 Task: Schedule a 90-minute outdoor photography session to capture beautiful outdoor portraits.
Action: Mouse pressed left at (472, 257)
Screenshot: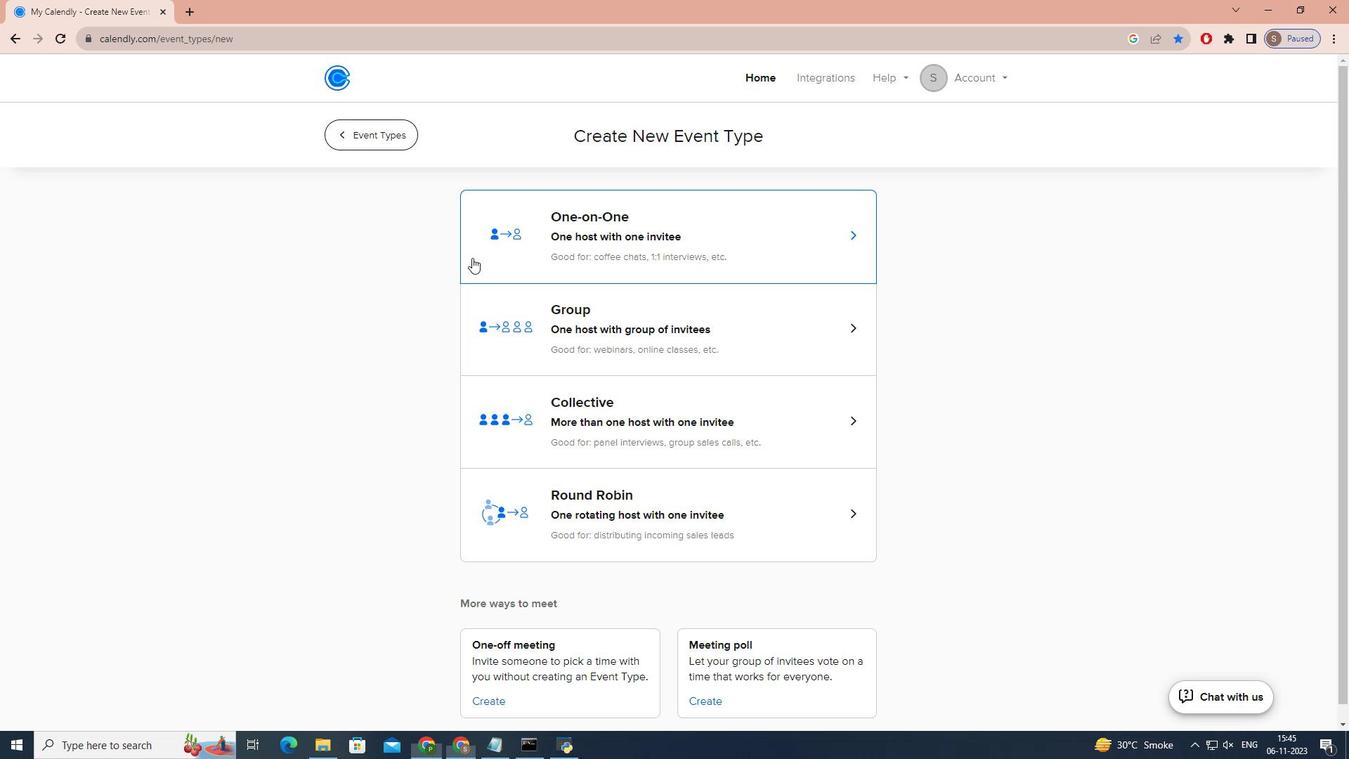 
Action: Mouse moved to (380, 339)
Screenshot: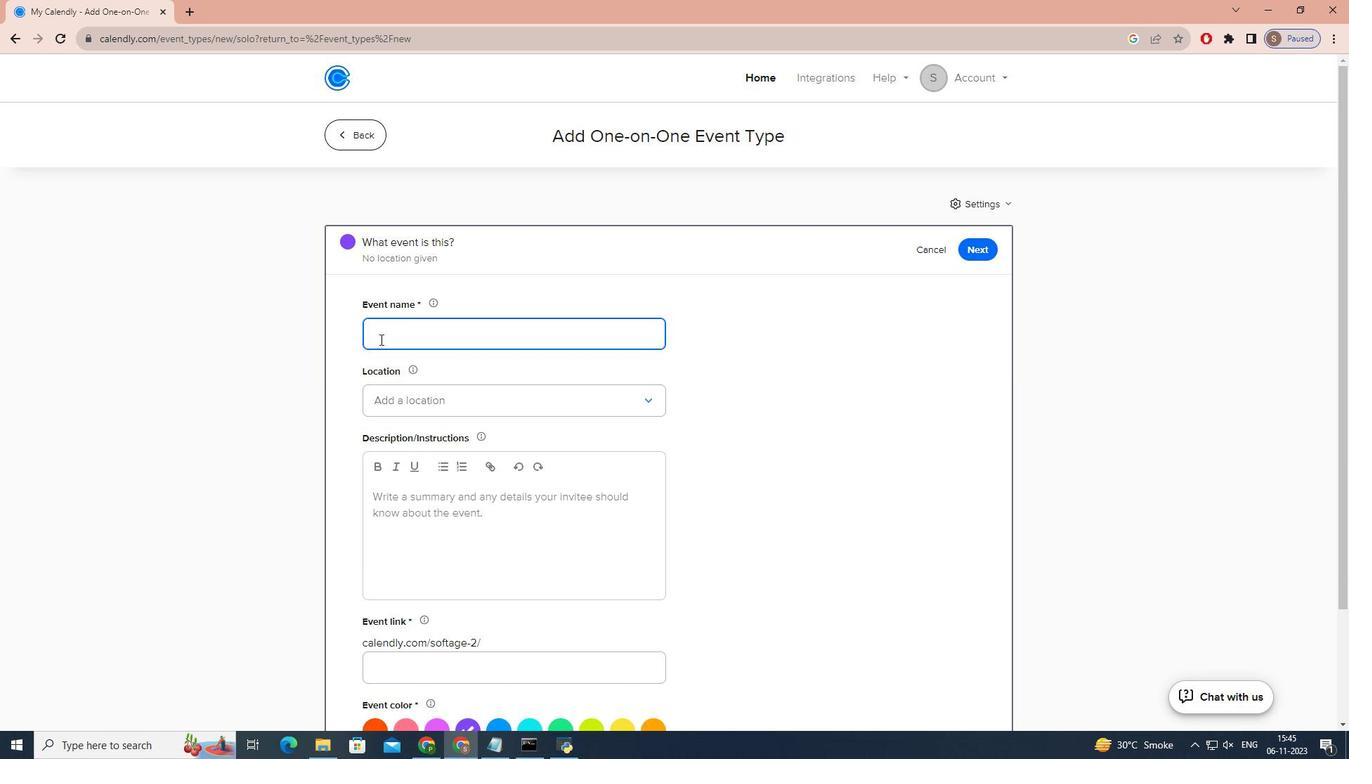 
Action: Key pressed o<Key.caps_lock>UTDOOR<Key.space><Key.caps_lock>p<Key.caps_lock>ORTRAIT<Key.space><Key.caps_lock>p<Key.caps_lock>HOTOGRAPHY<Key.space><Key.caps_lock>s<Key.caps_lock>ESSION
Screenshot: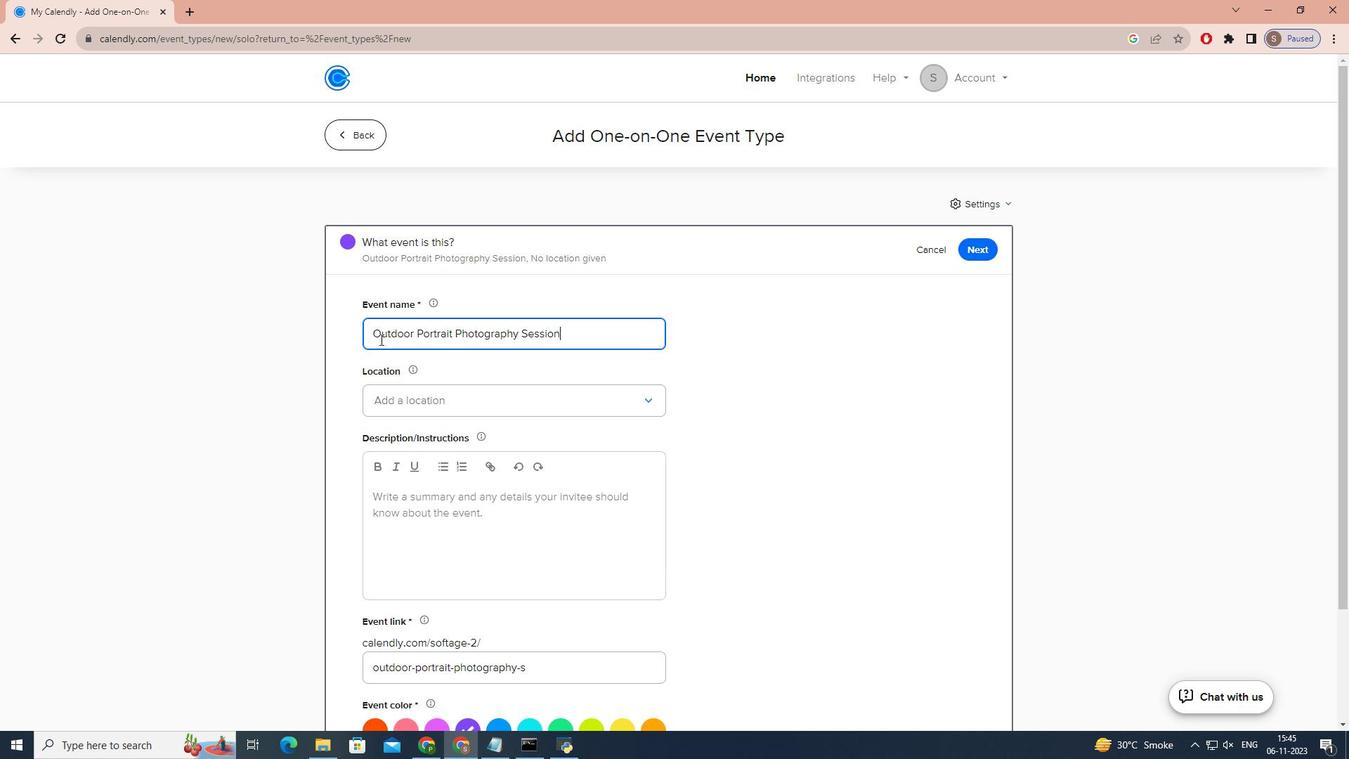 
Action: Mouse moved to (411, 394)
Screenshot: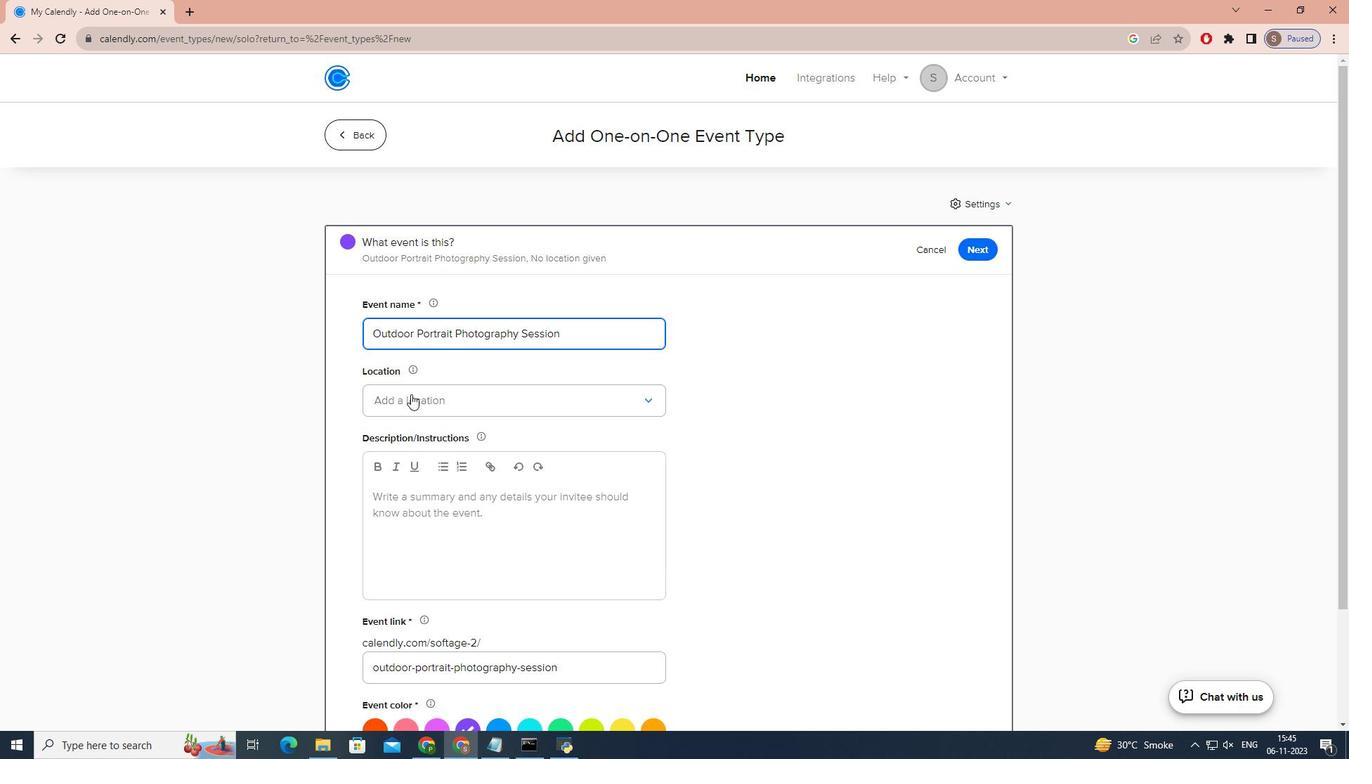 
Action: Mouse pressed left at (411, 394)
Screenshot: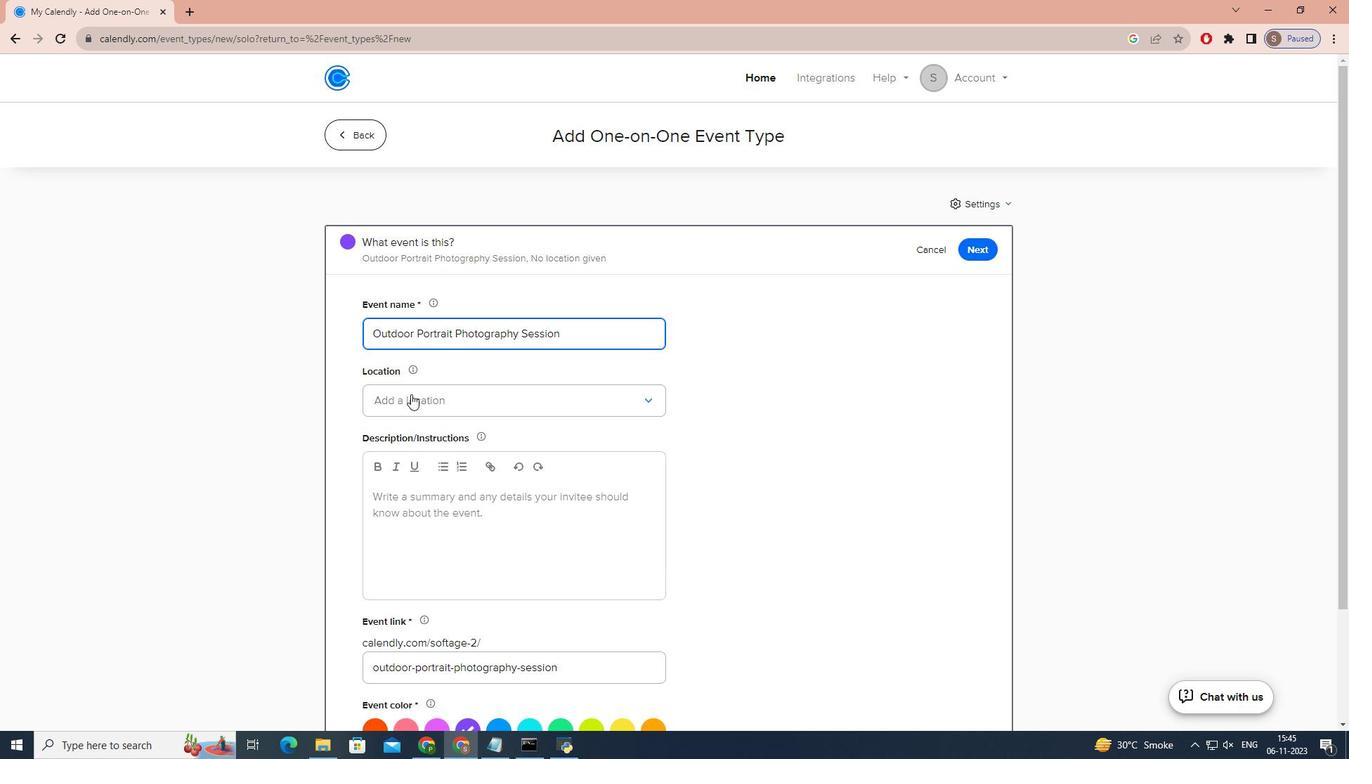 
Action: Mouse moved to (421, 439)
Screenshot: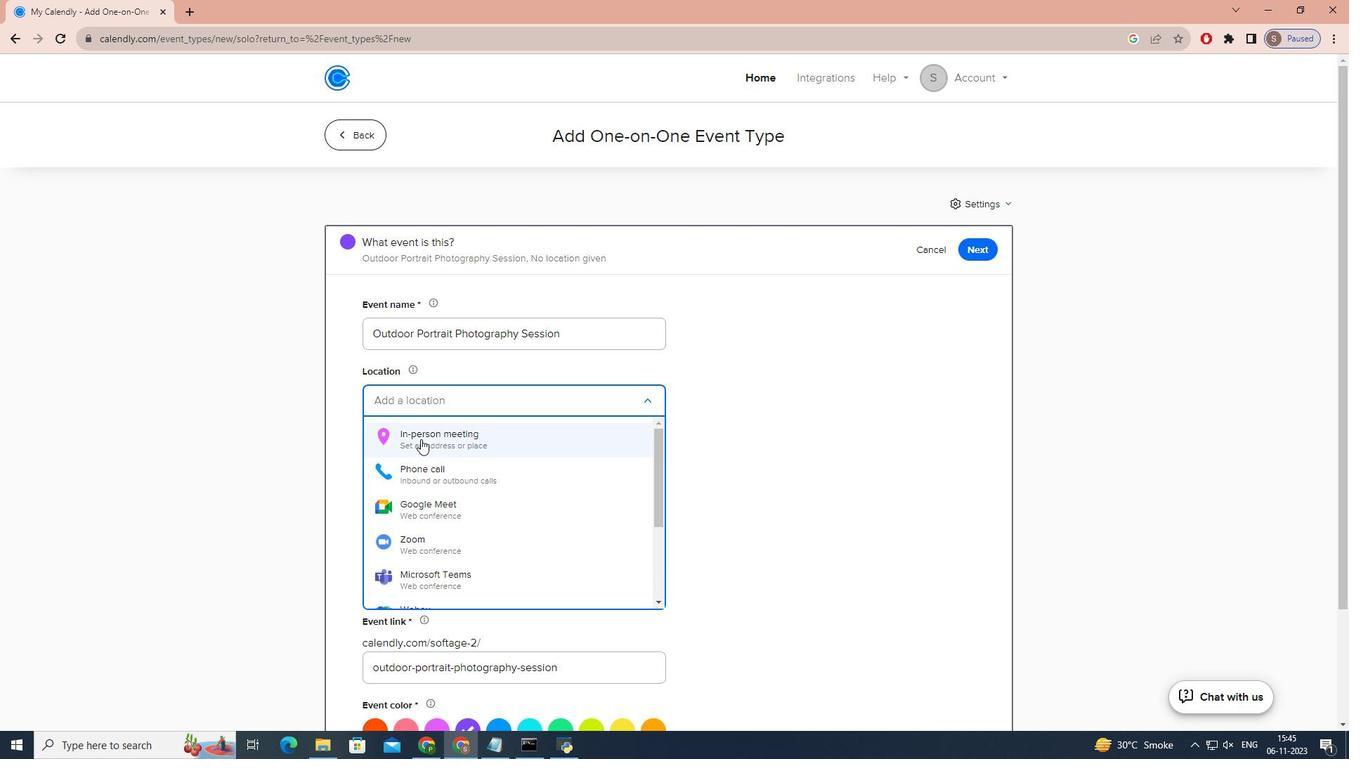 
Action: Mouse pressed left at (421, 439)
Screenshot: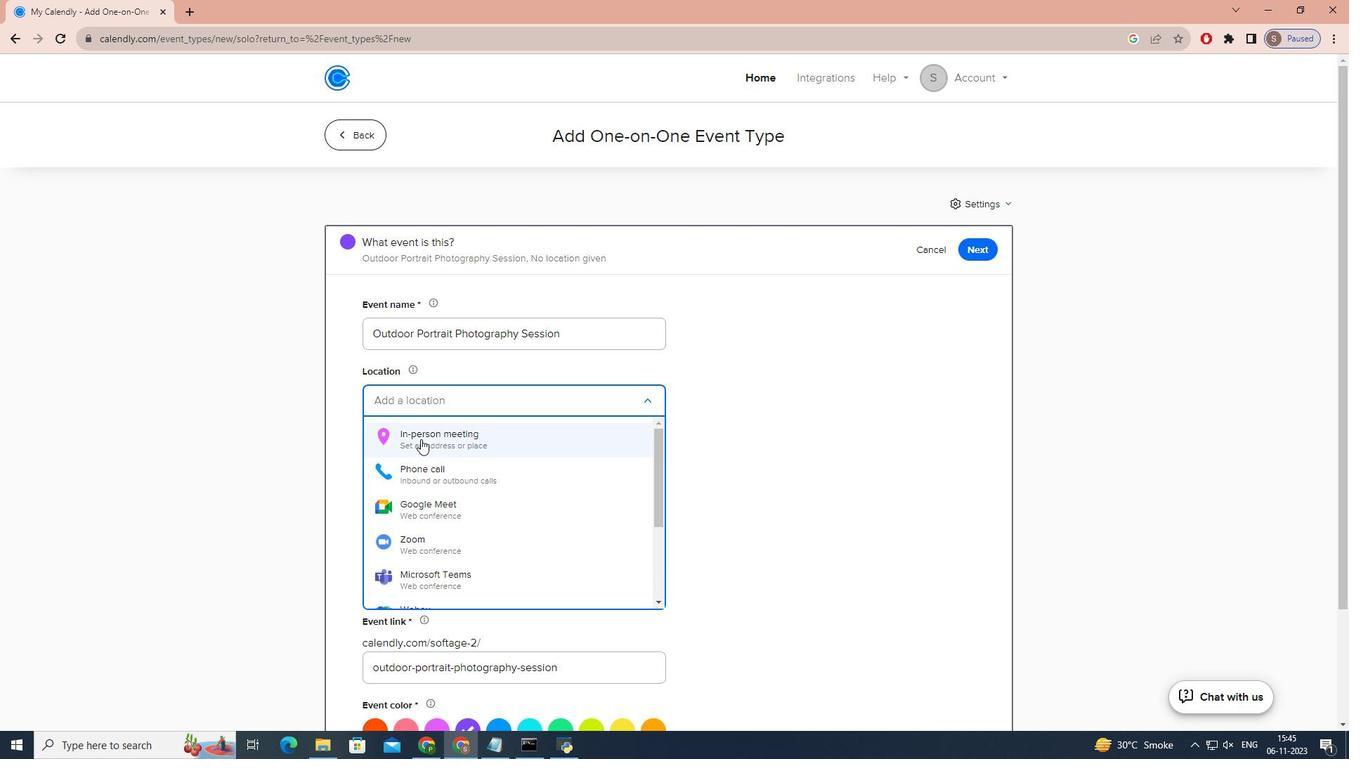 
Action: Mouse moved to (592, 246)
Screenshot: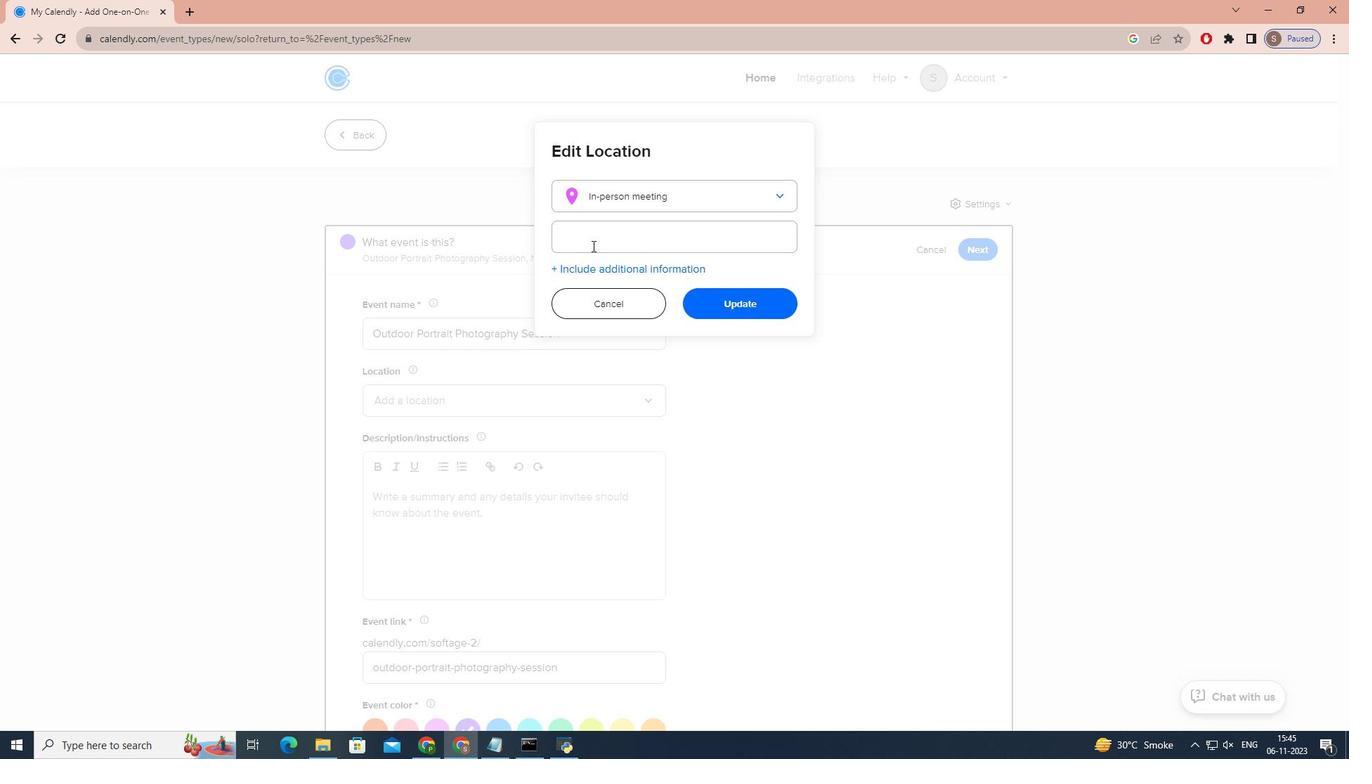 
Action: Mouse pressed left at (592, 246)
Screenshot: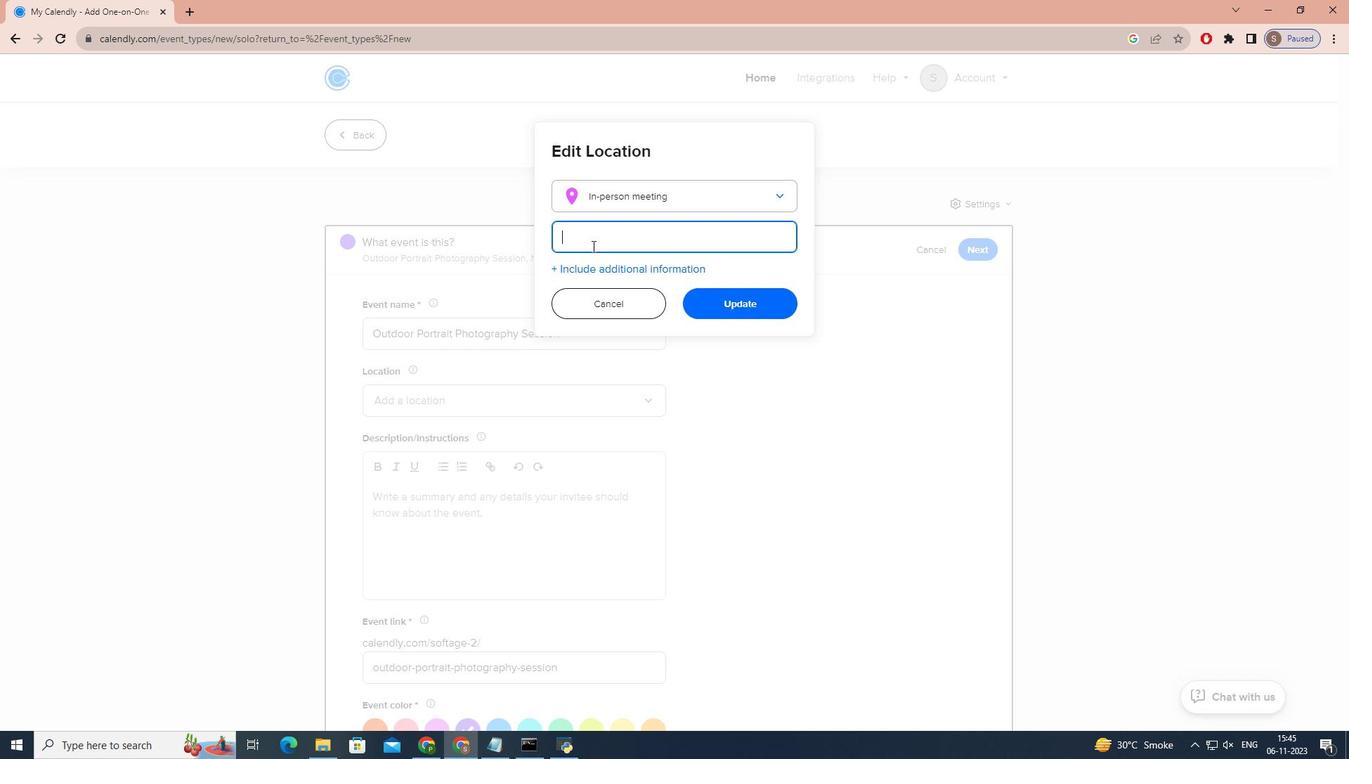 
Action: Key pressed <Key.caps_lock>m<Key.caps_lock>ERIDIAN<Key.space><Key.caps_lock>h<Key.caps_lock>ILL<Key.space><Key.caps_lock>p<Key.caps_lock>ARK<Key.space>16TH<Key.space><Key.caps_lock>s<Key.caps_lock>T<Key.space><Key.caps_lock>nw<Key.shift><Key.shift><Key.space><Key.shift>&,<Key.space><Key.caps_lock>W<Key.space><Key.caps_lock><Key.caps_lock><Key.caps_lock>s<Key.caps_lock><Key.backspace><Key.backspace><Key.backspace><Key.caps_lock>w<Key.space>s<Key.caps_lock>T.<Key.backspace><Key.space><Key.caps_lock>nw<Key.space>w<Key.caps_lock>ASHINGTON,<Key.space><Key.caps_lock>dc<Key.space>20009,<Key.space><Key.caps_lock>U<Key.backspace><Key.caps_lock>usa
Screenshot: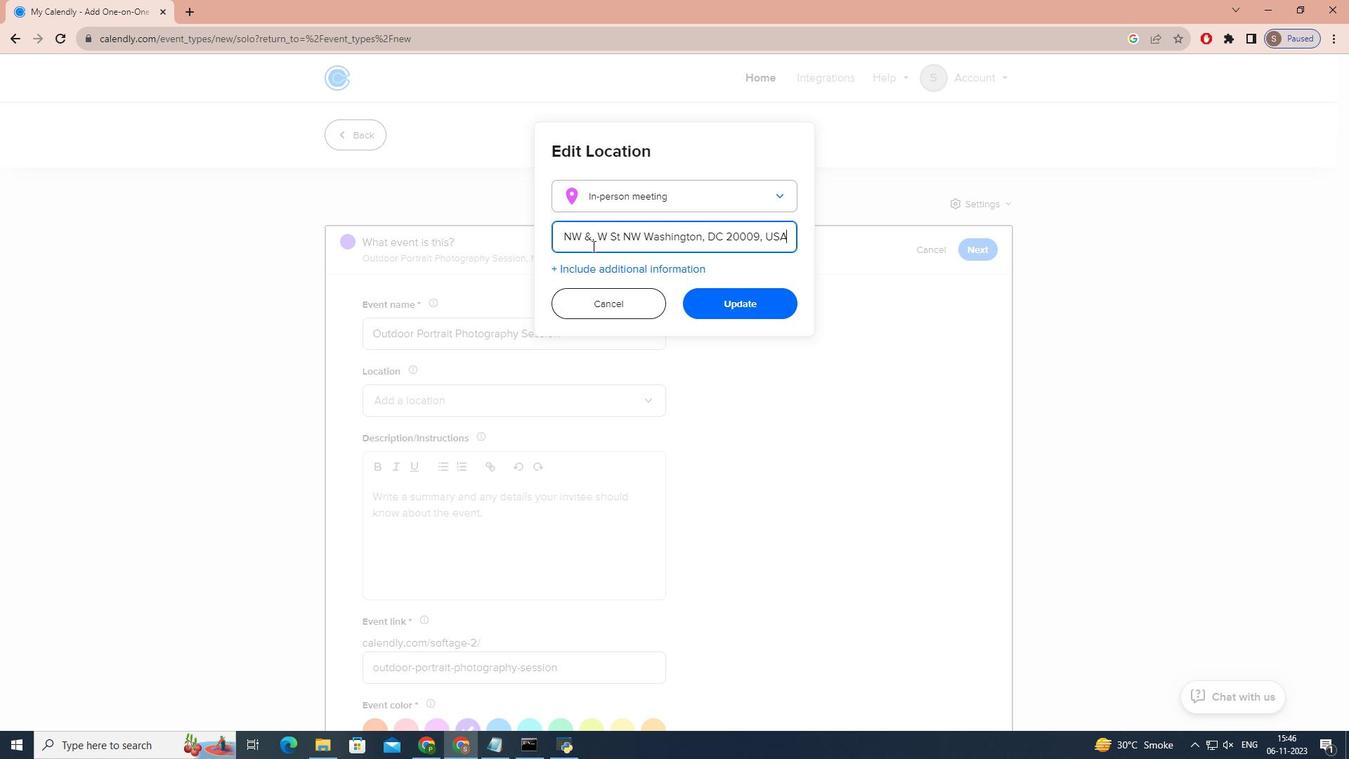 
Action: Mouse moved to (714, 313)
Screenshot: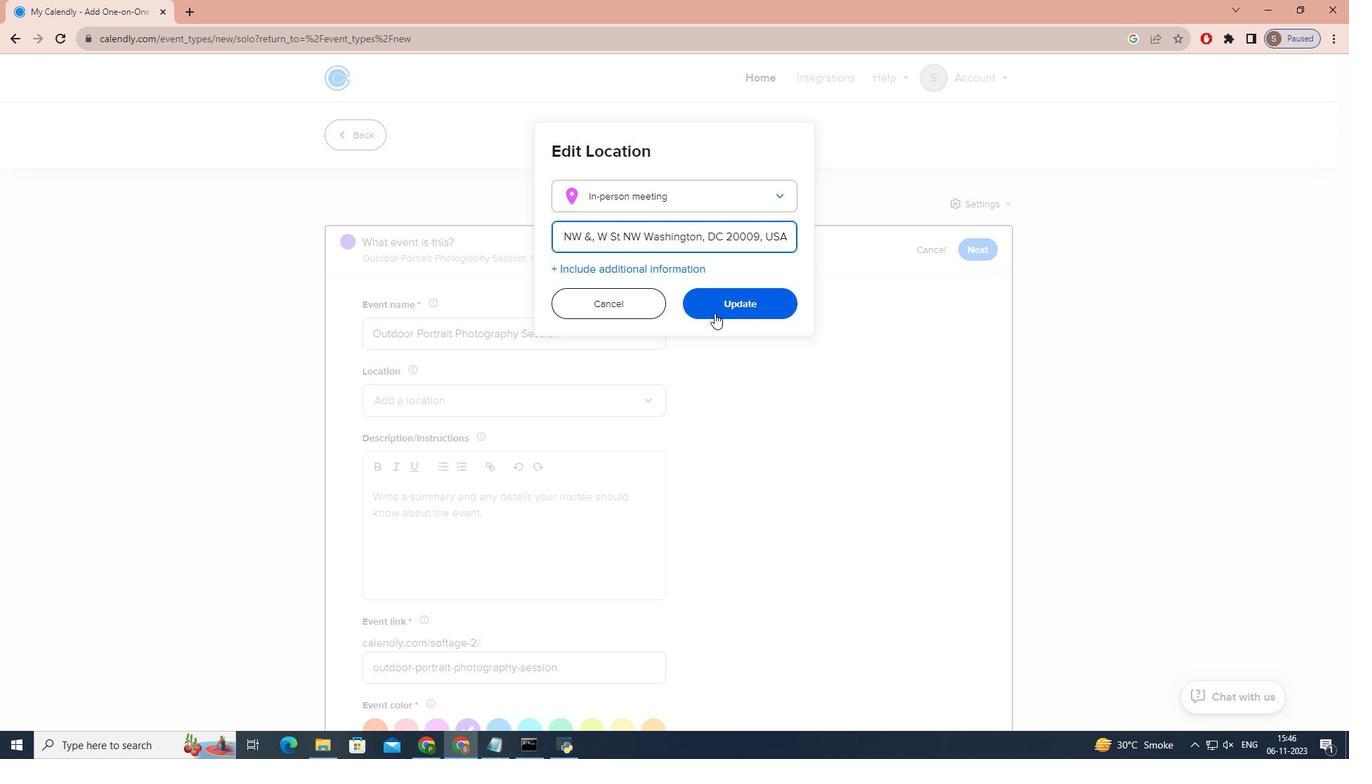 
Action: Mouse pressed left at (714, 313)
Screenshot: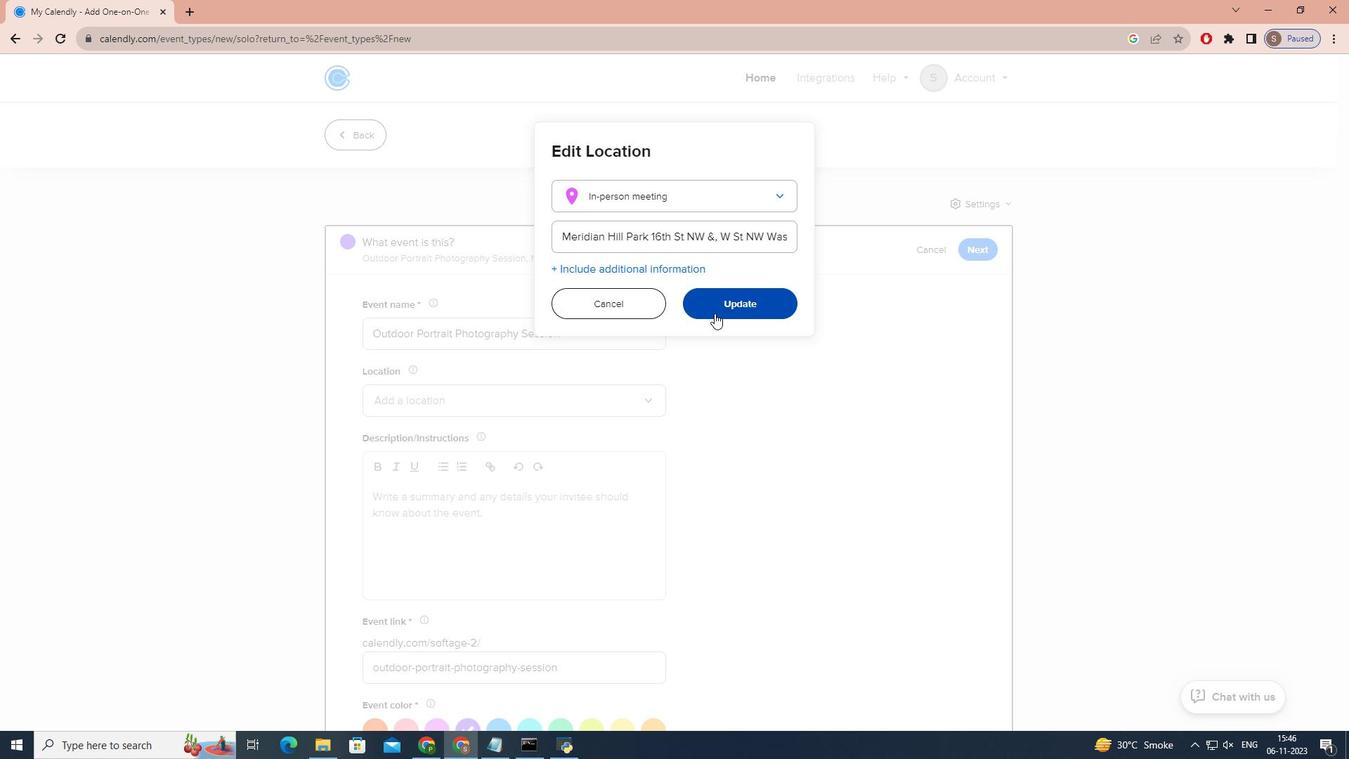 
Action: Mouse moved to (480, 546)
Screenshot: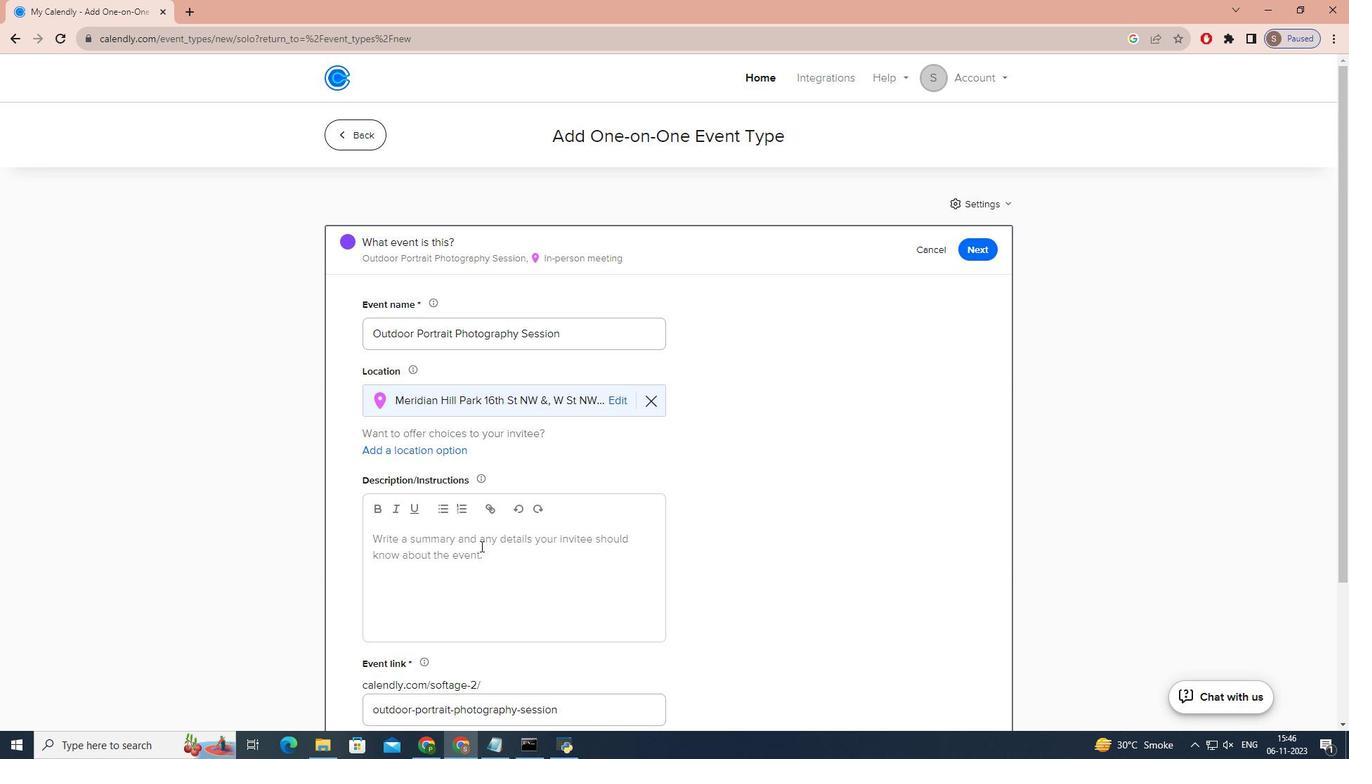 
Action: Mouse pressed left at (480, 546)
Screenshot: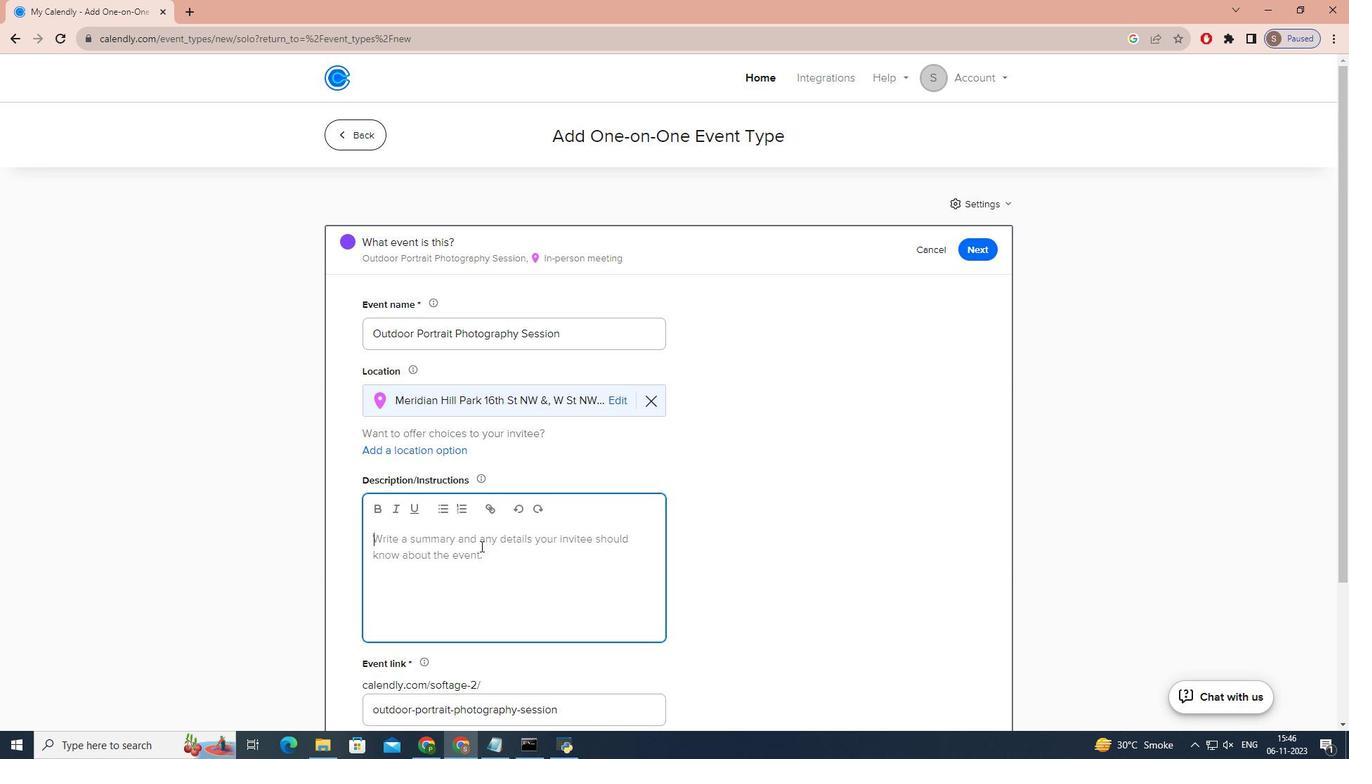 
Action: Key pressed s<Key.caps_lock>TEP<Key.space>INTO<Key.space>THE<Key.space>GREAT<Key.space>OUTDOORS<Key.space>WITH<Key.space>A<Key.space>DELIGHTFUL<Key.space>PHOTOGRAPHY<Key.space>SESSION<Key.space>LED<Key.space>BY<Key.space>[Y<Key.backspace><Key.caps_lock>y<Key.caps_lock>OUR<Key.space><Key.caps_lock>n<Key.caps_lock>AME].<Key.space><Key.caps_lock>i<Key.caps_lock>N<Key.space>THE<Key.backspace>IS<Key.space>ADVENTURE,<Key.space>YOU<Key.space><Key.backspace>'LL<Key.space>HAVE<Key.space>THE<Key.space>OPPORTUNITY<Key.space>TO<Key.space>CREATE<Key.space>LASTING<Key.space>MEMORIES<Key.space>AND<Key.space>BEAUTIFUL<Key.space>PORTRAITS.<Key.space><Key.enter><Key.caps_lock>f<Key.caps_lock>EEL<Key.space>FREE<Key.space>TO<Key.space>CHOOSE<Key.space>THE<Key.space>D<Key.backspace>BEAUTY<Key.space>OF<Key.space>NATURAL<Key.space>LOC<Key.backspace><Key.backspace><Key.backspace>LO<Key.backspace><Key.backspace>PLACE.<Key.space><Key.caps_lock>w<Key.caps_lock>HETHER<Key.space>YOUR<Key.space>ARE<Key.space>CENE<Key.backspace><Key.backspace>LEBRATING<Key.space>A<Key.space>SPECAIL<Key.space>OCCASION<Key.space>
Screenshot: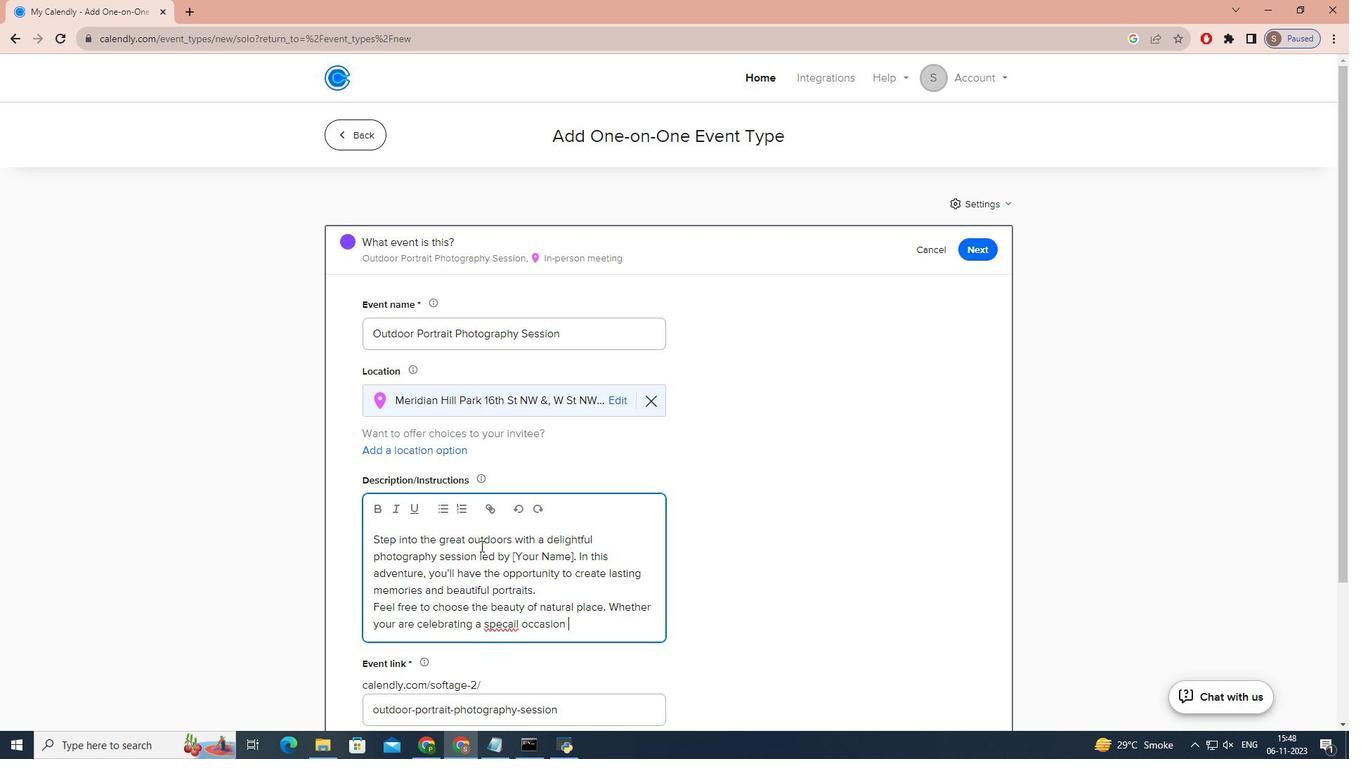 
Action: Mouse moved to (513, 625)
Screenshot: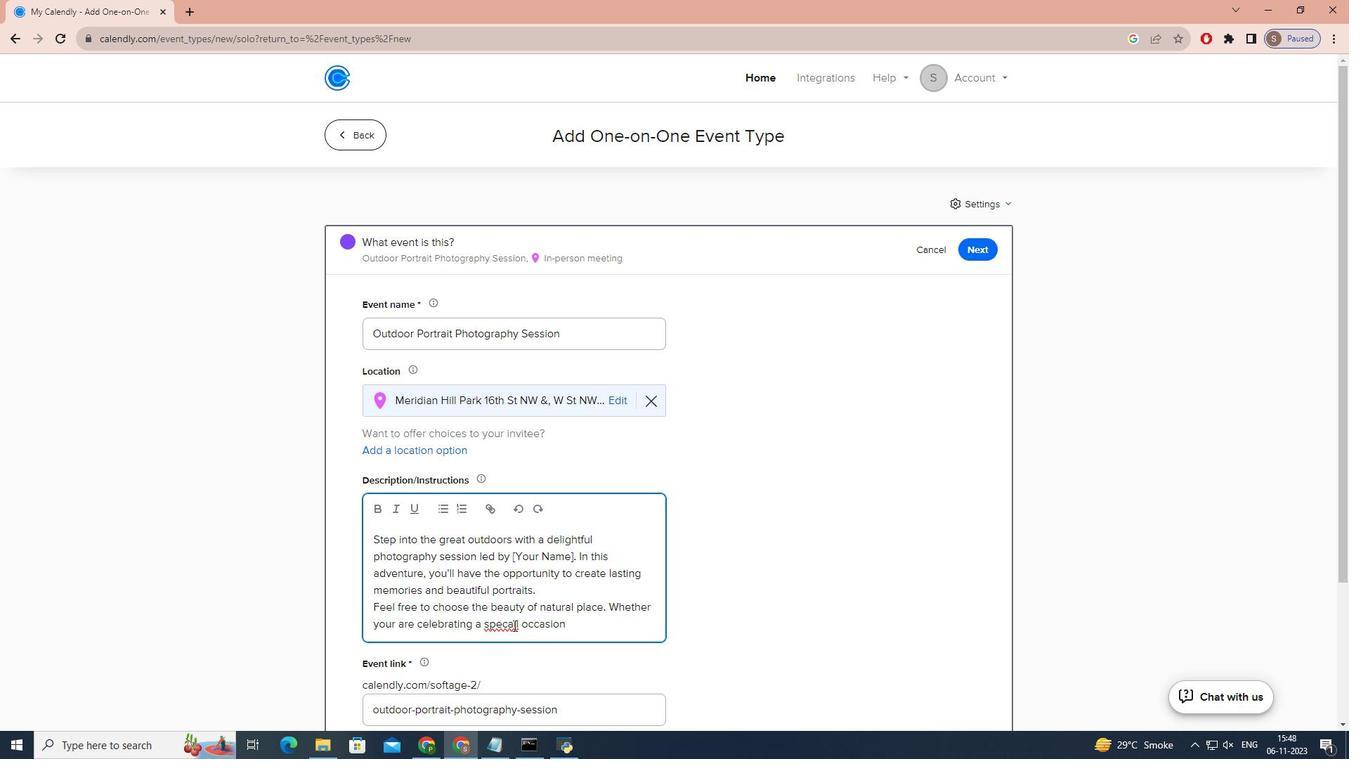 
Action: Mouse pressed left at (513, 625)
Screenshot: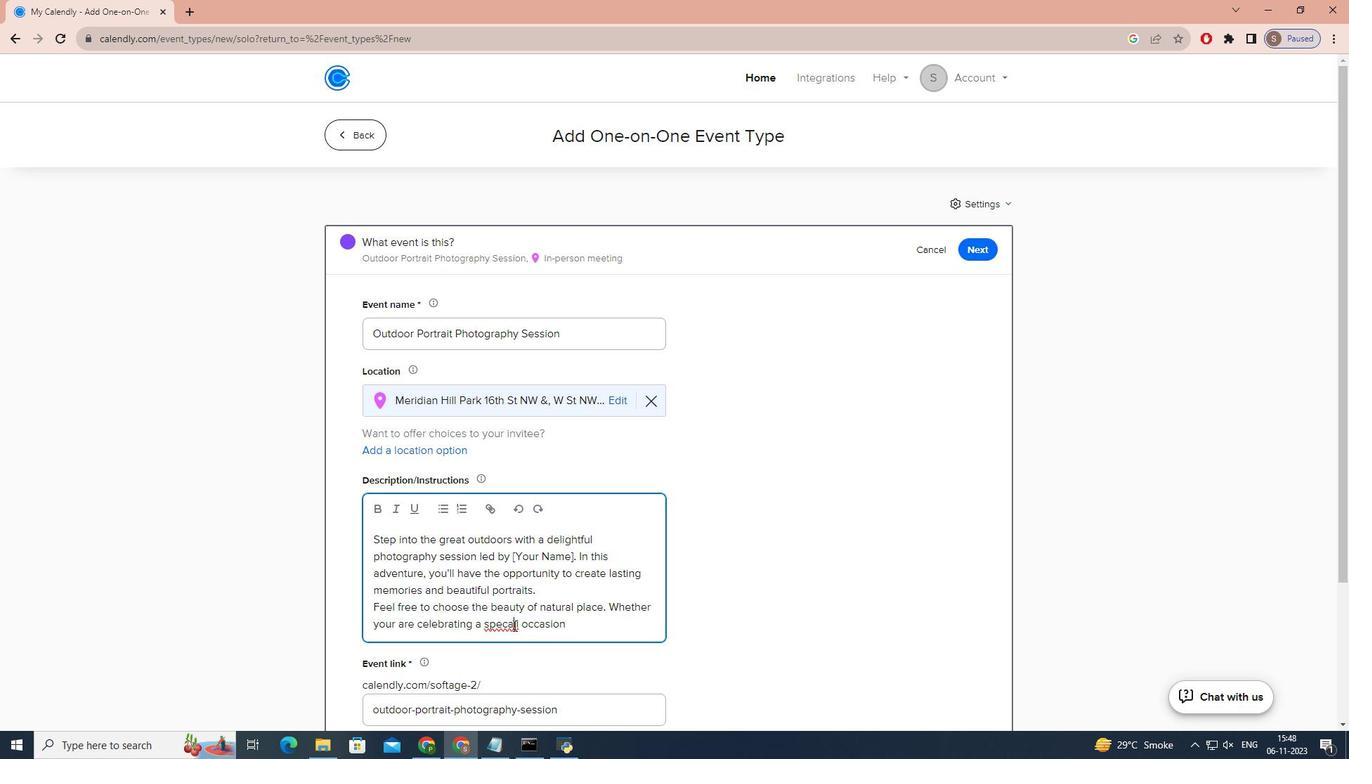 
Action: Key pressed <Key.backspace><Key.right>A
Screenshot: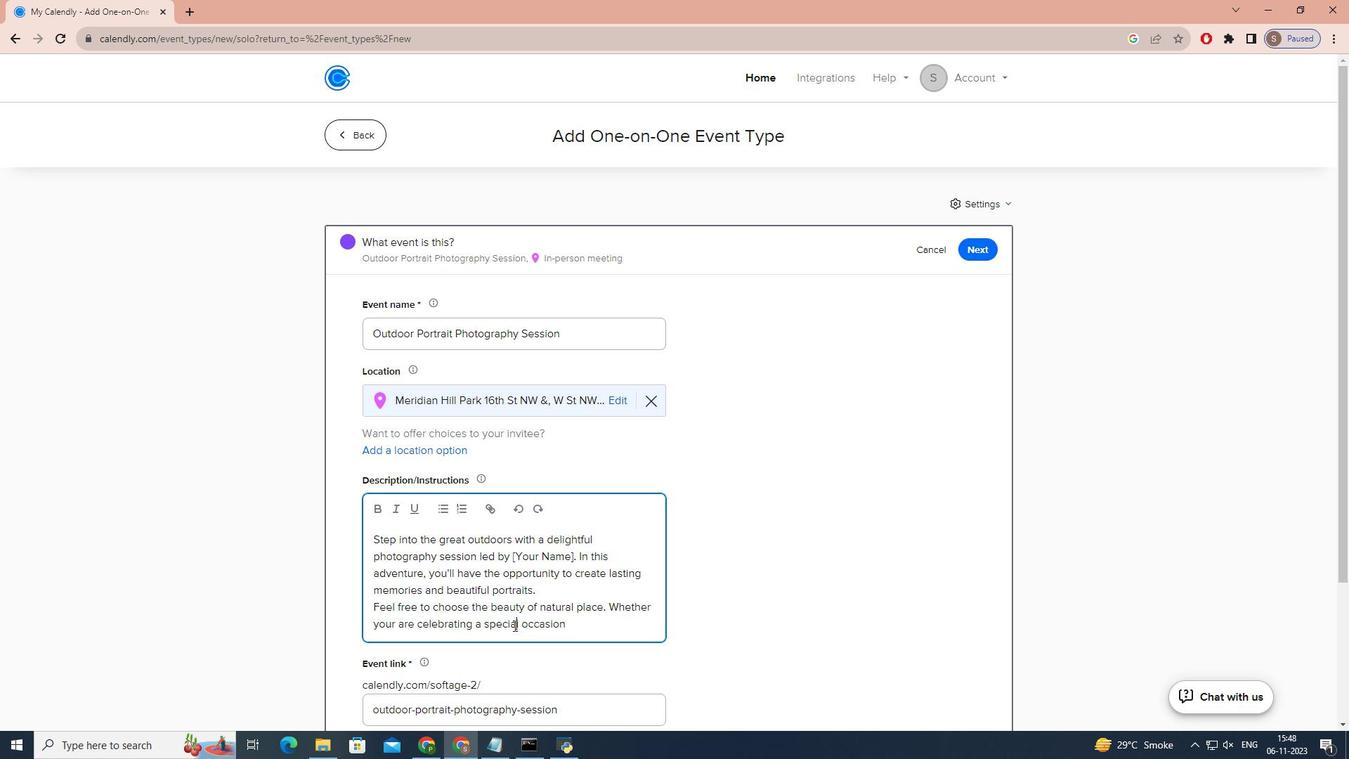 
Action: Mouse moved to (603, 631)
Screenshot: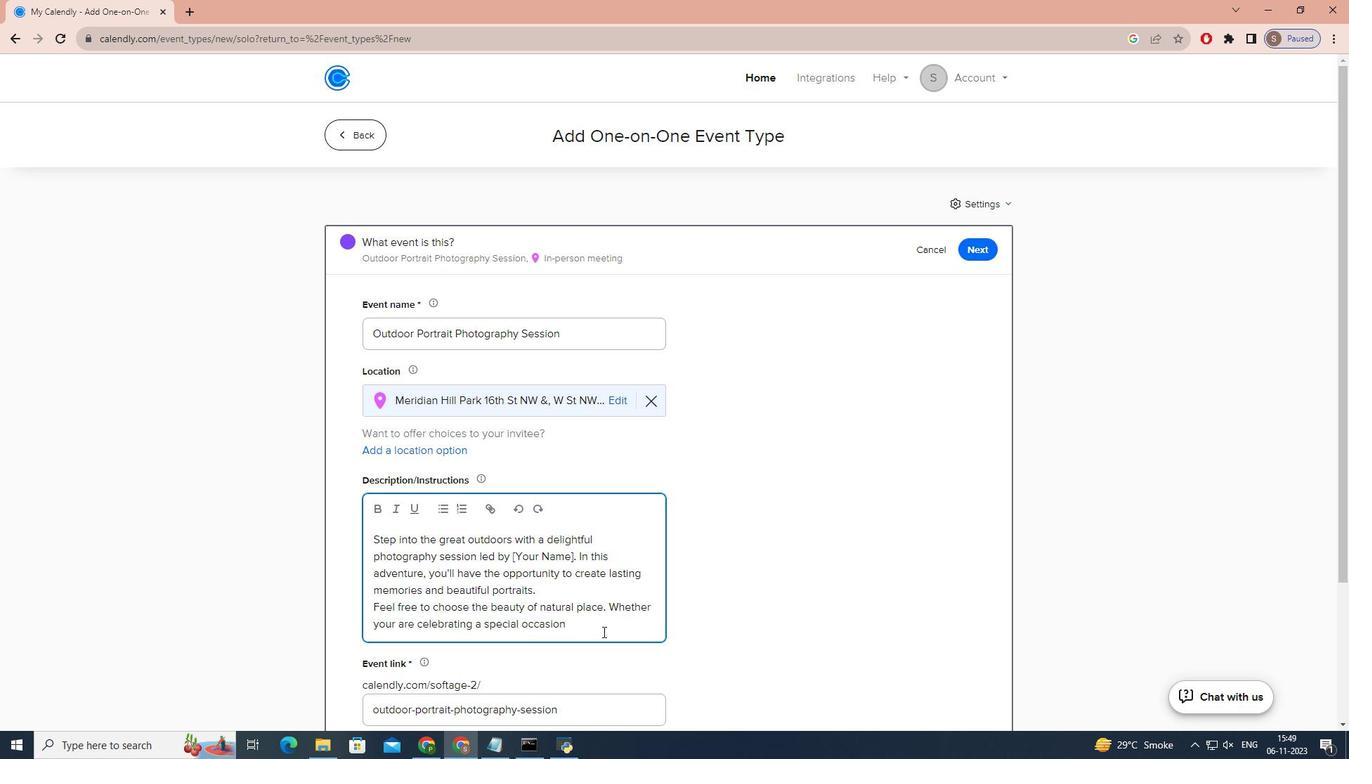 
Action: Mouse pressed left at (603, 631)
Screenshot: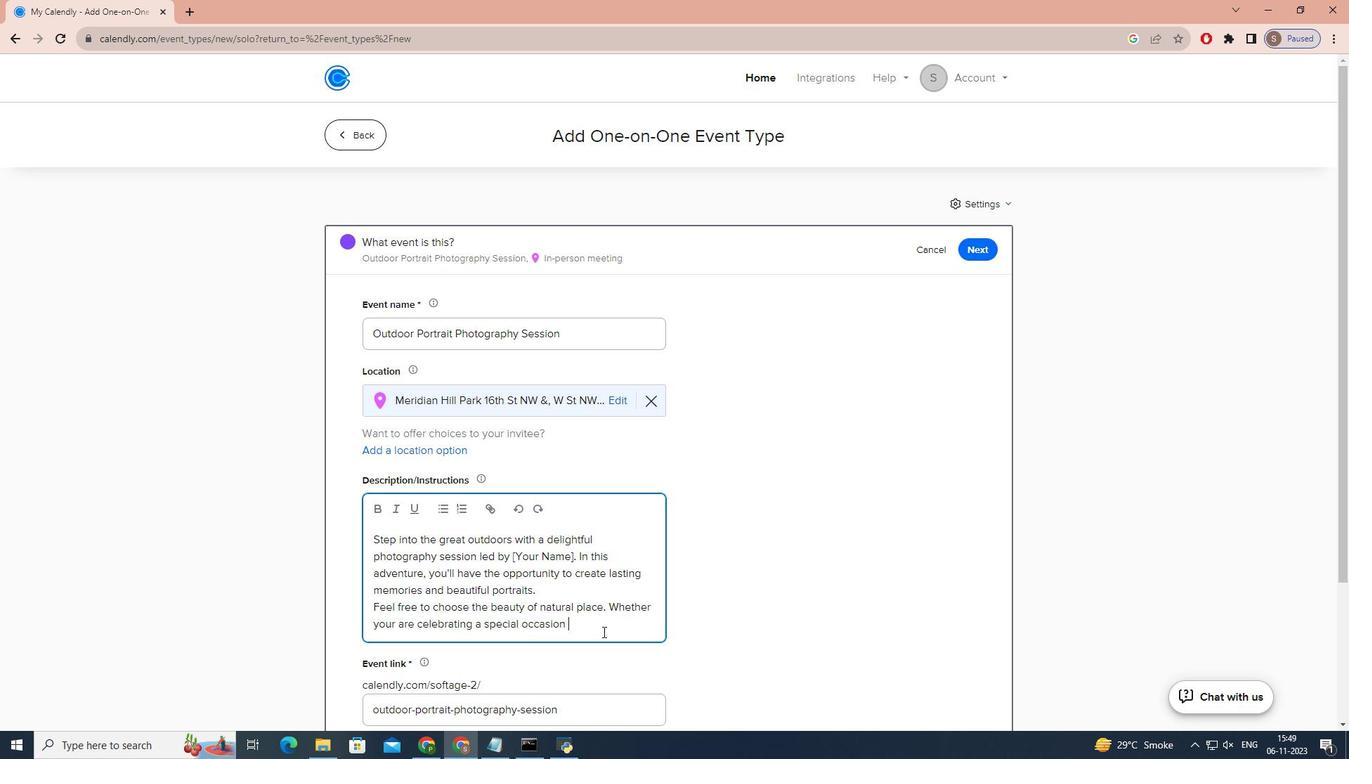 
Action: Key pressed OR<Key.space>SIMPLY<Key.space>WANT<Key.space>TO<Key.space>CAPTURE<Key.space>THE<Key.space>BEAUTY<Key.space>OF<Key.space>OUTDOORS,<Key.space>THIS<Key.space>SESSION<Key.space>IS<Key.space>FOR<Key.space>YOU.<Key.space>
Screenshot: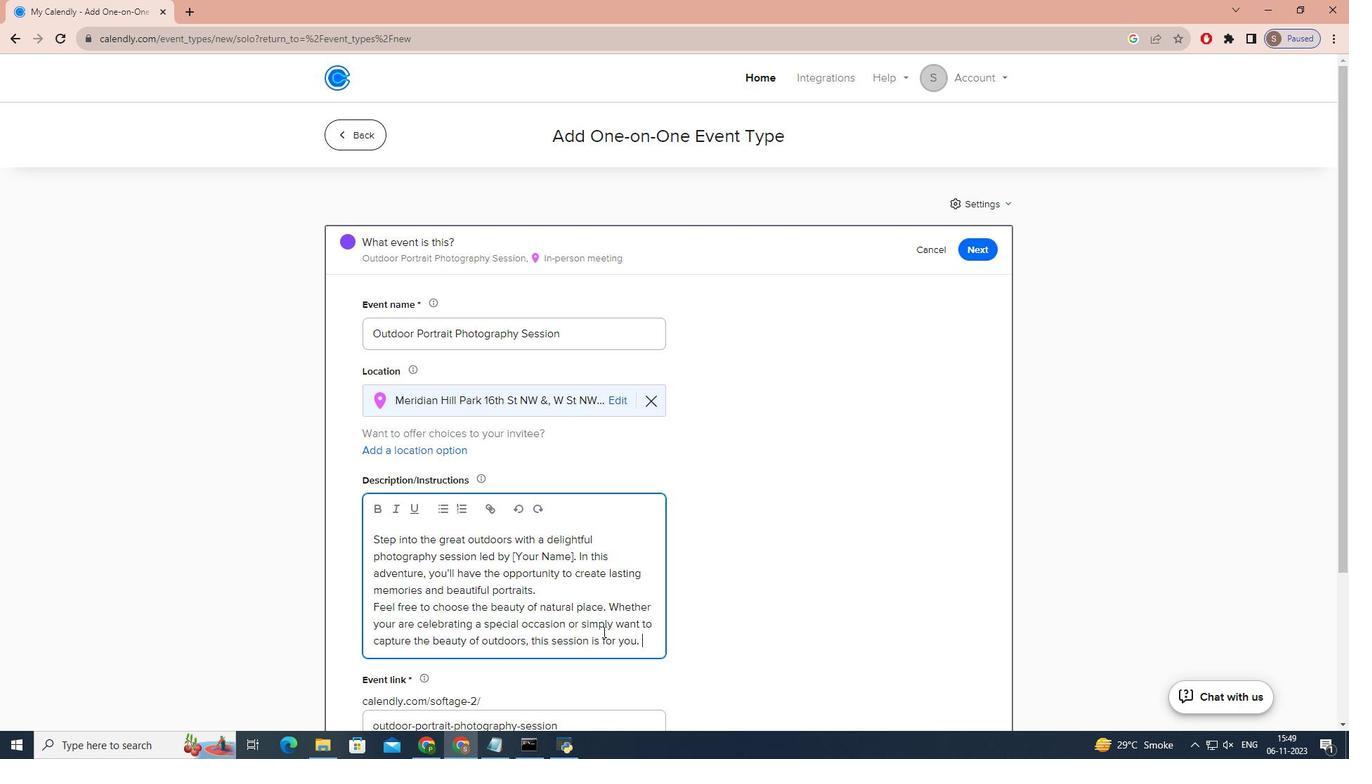 
Action: Mouse moved to (556, 621)
Screenshot: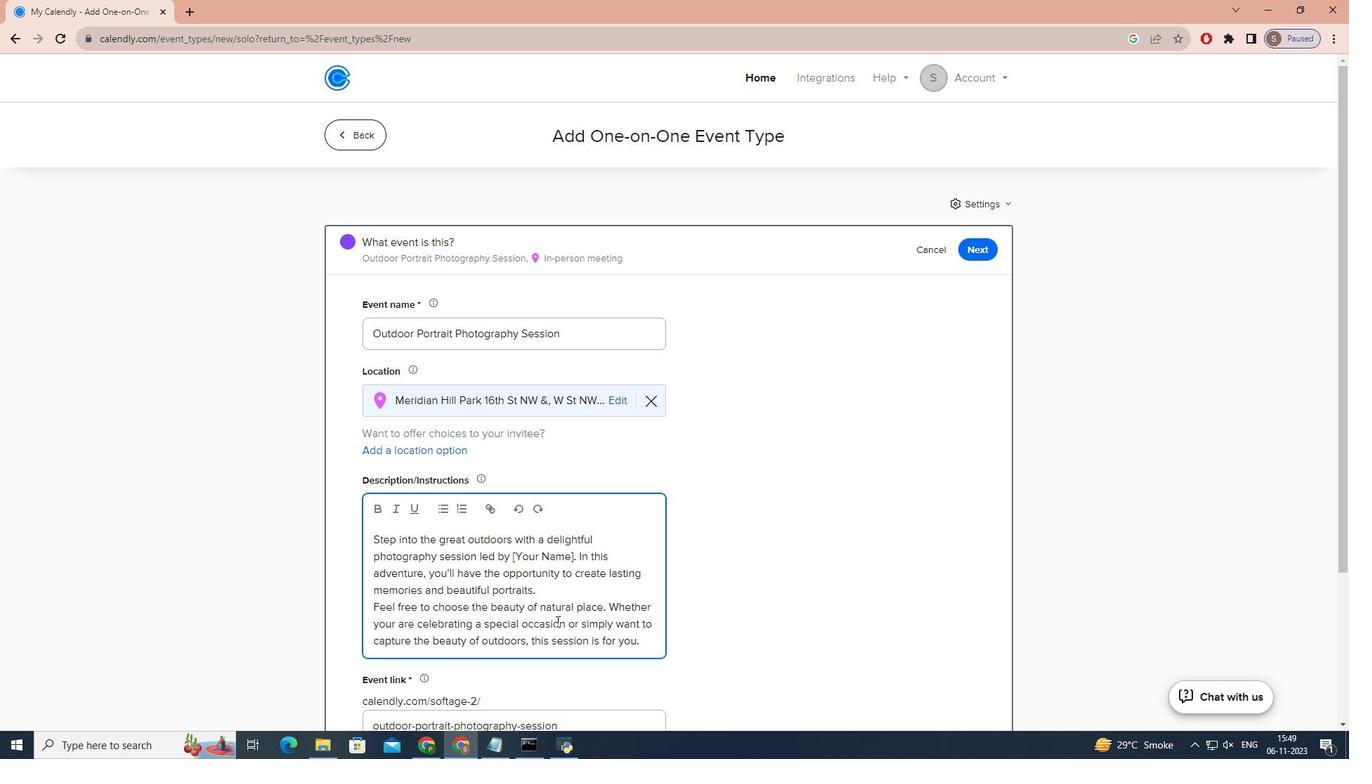 
Action: Mouse scrolled (556, 620) with delta (0, 0)
Screenshot: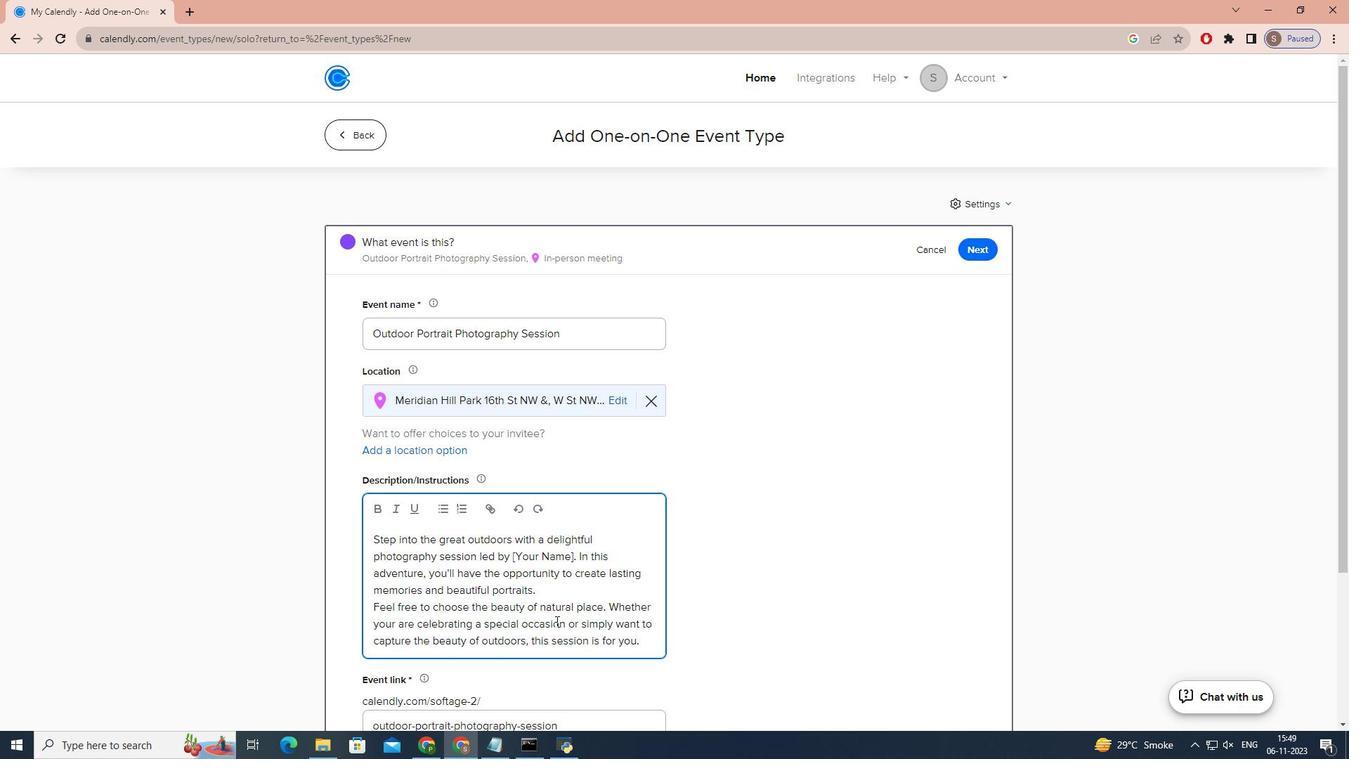
Action: Mouse moved to (556, 621)
Screenshot: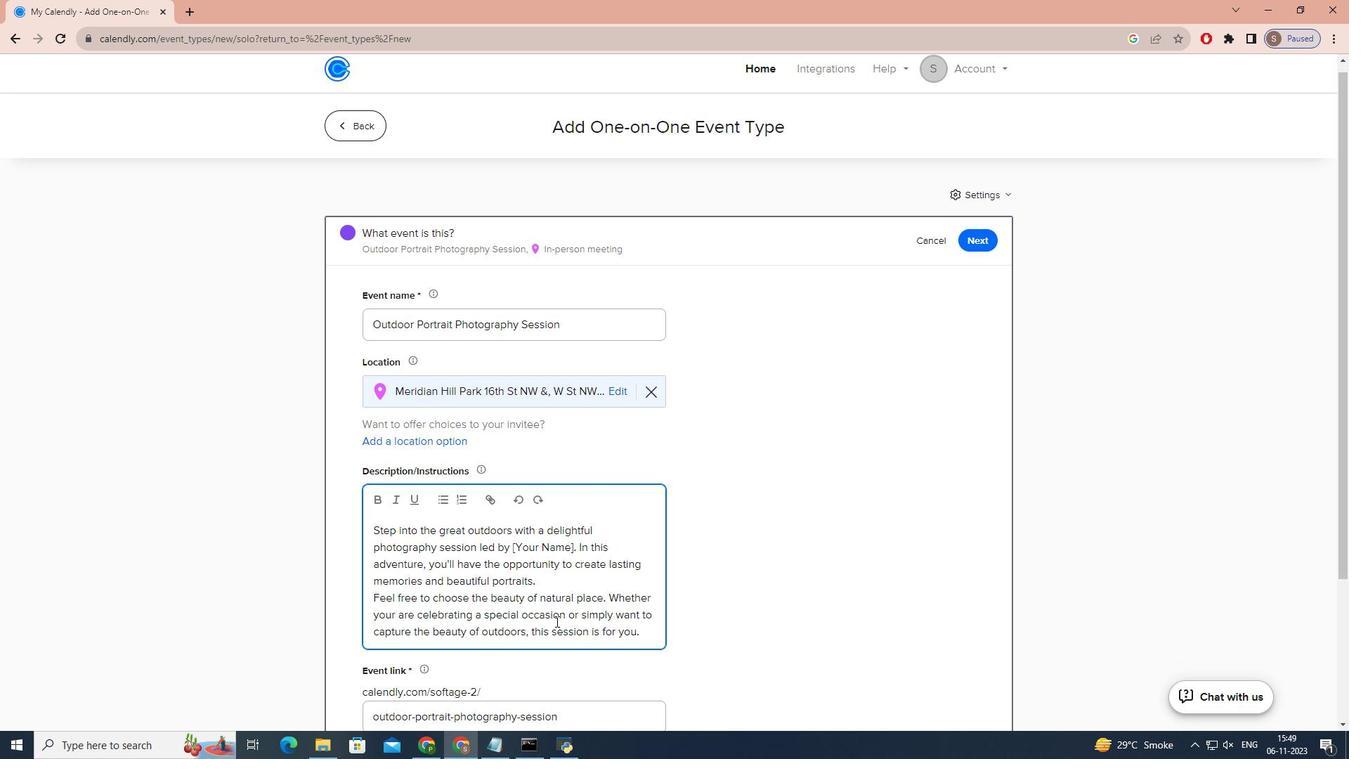
Action: Mouse scrolled (556, 620) with delta (0, 0)
Screenshot: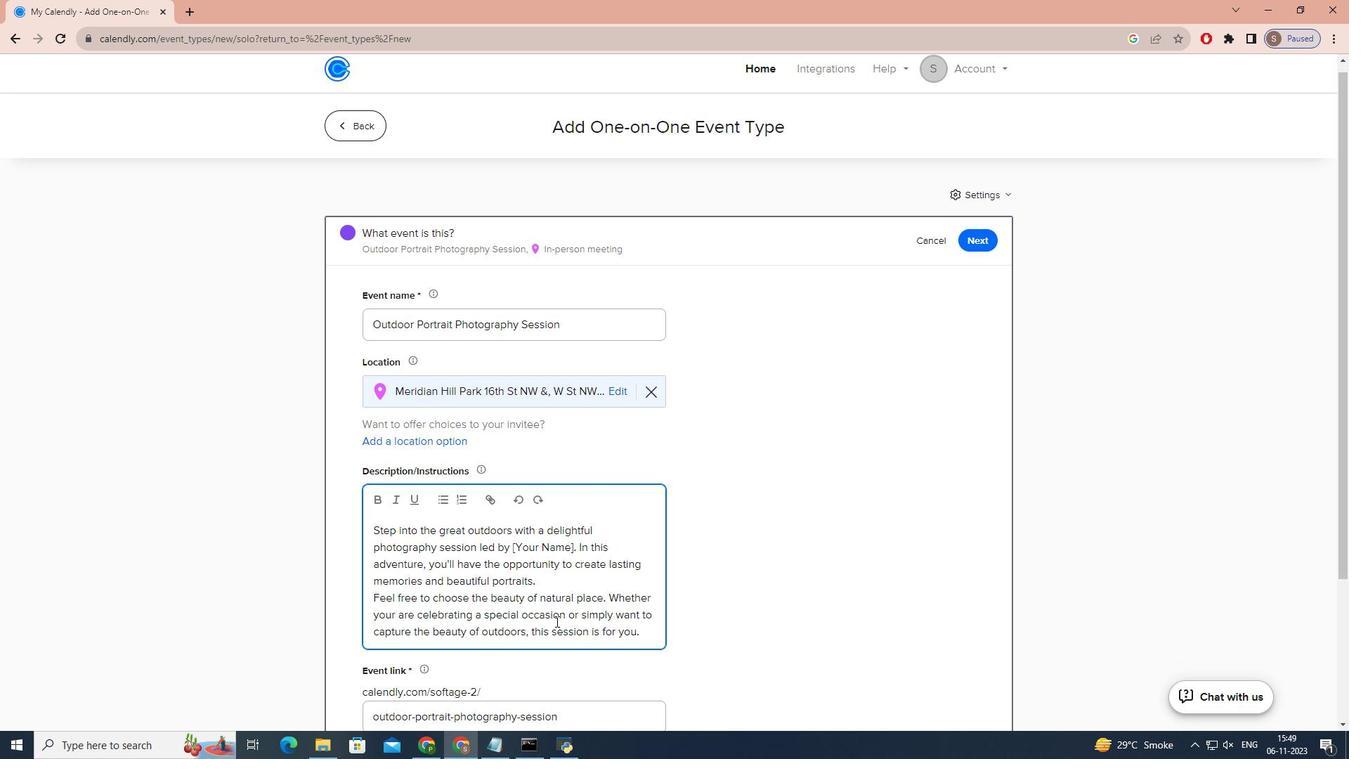 
Action: Mouse scrolled (556, 620) with delta (0, 0)
Screenshot: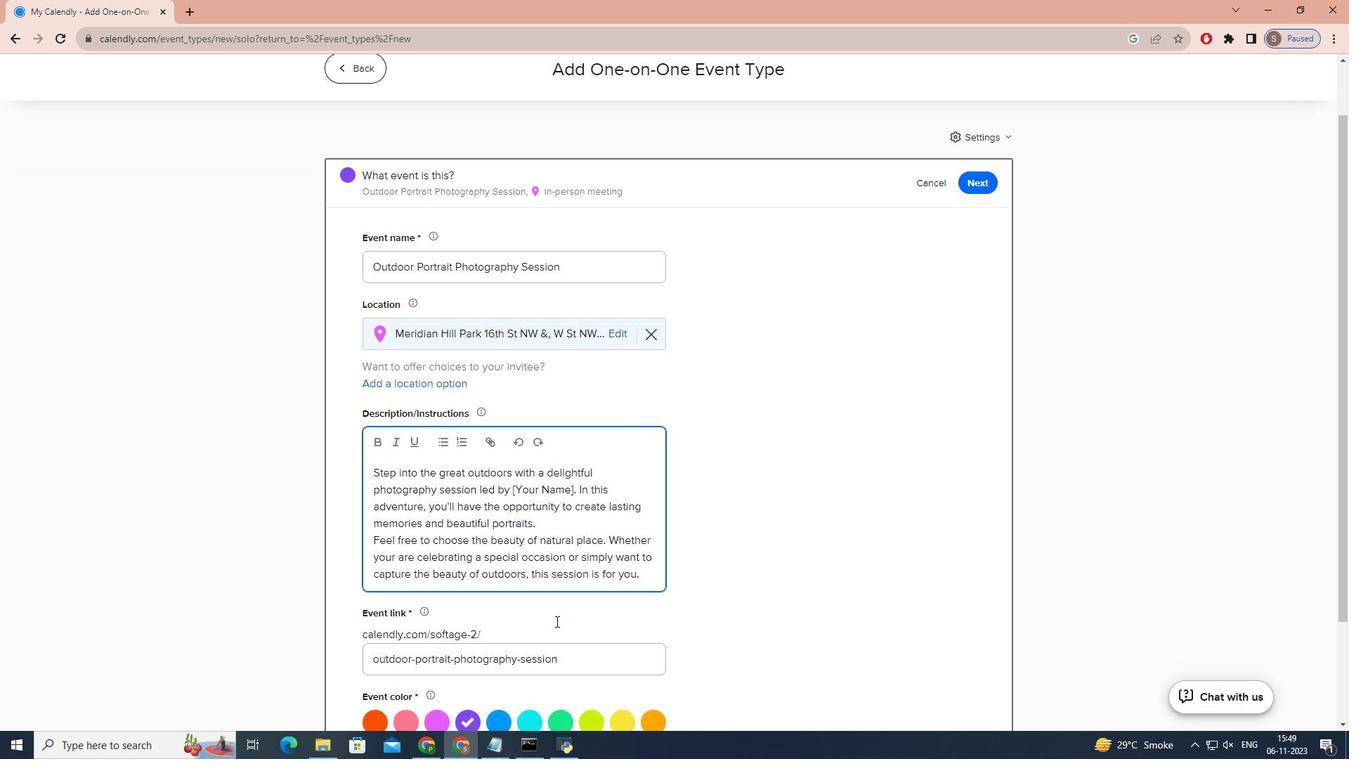 
Action: Mouse moved to (591, 596)
Screenshot: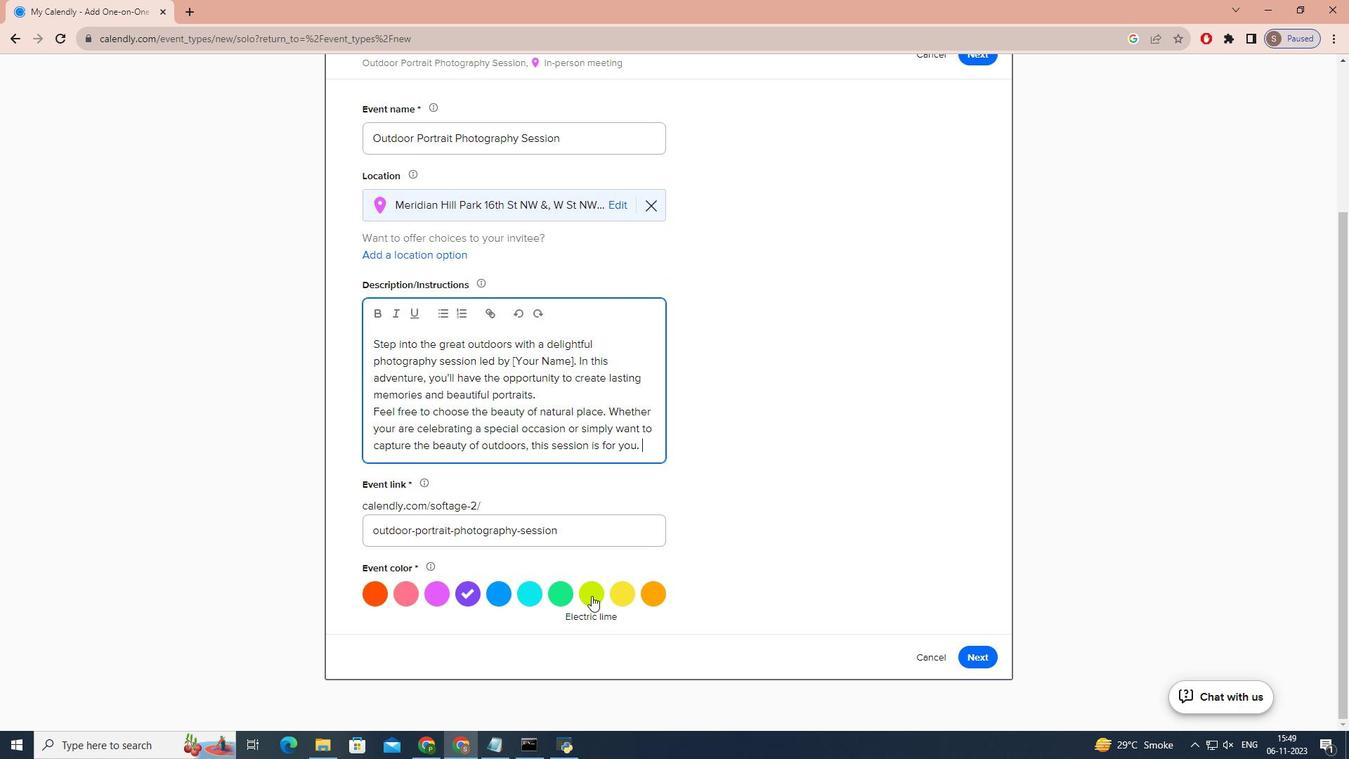 
Action: Mouse pressed left at (591, 596)
Screenshot: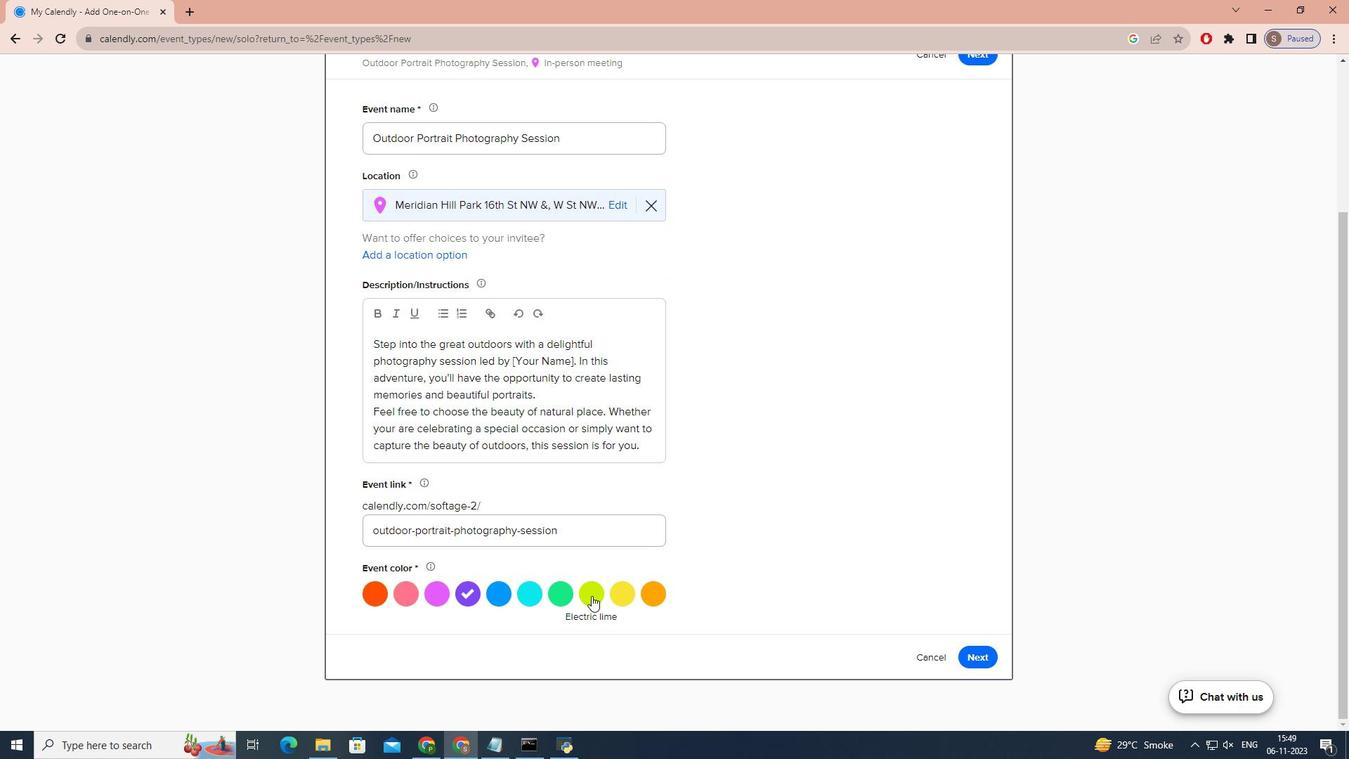 
Action: Mouse moved to (969, 653)
Screenshot: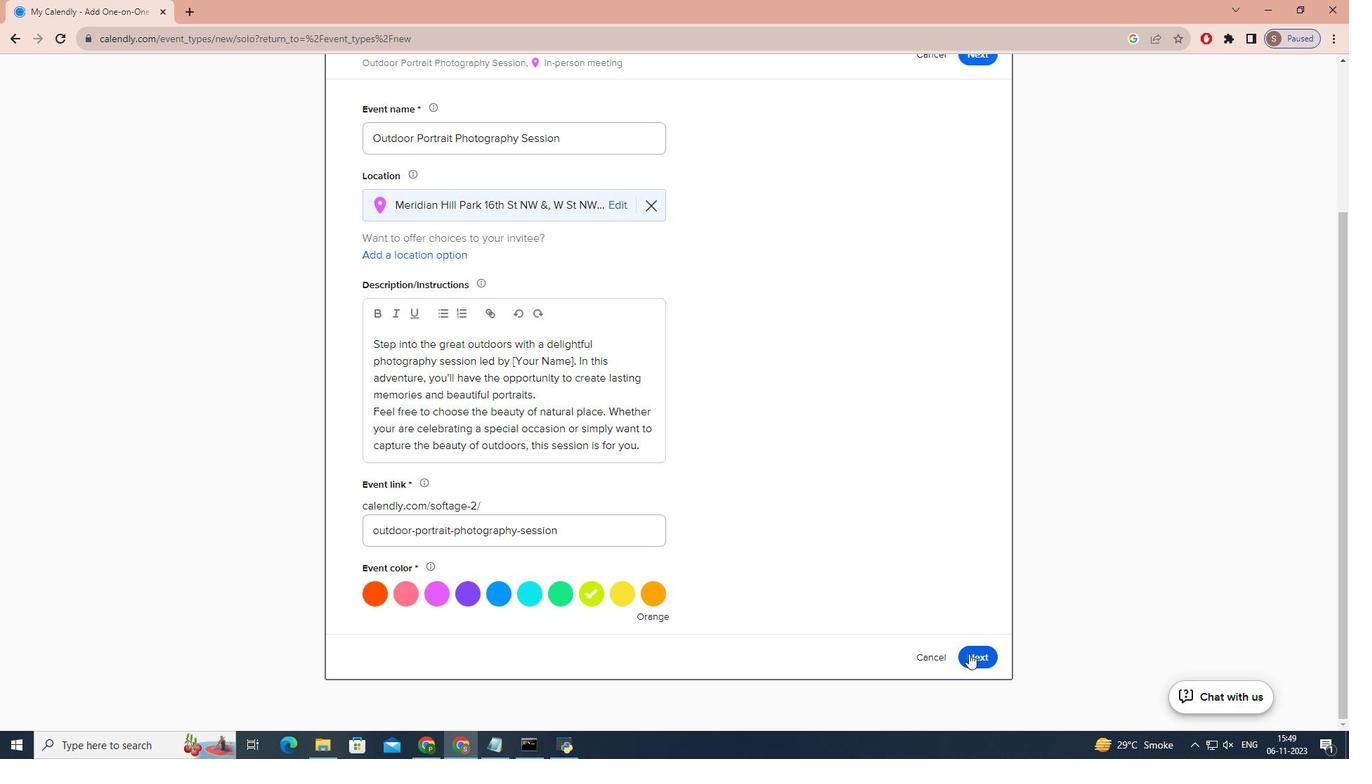 
Action: Mouse pressed left at (969, 653)
Screenshot: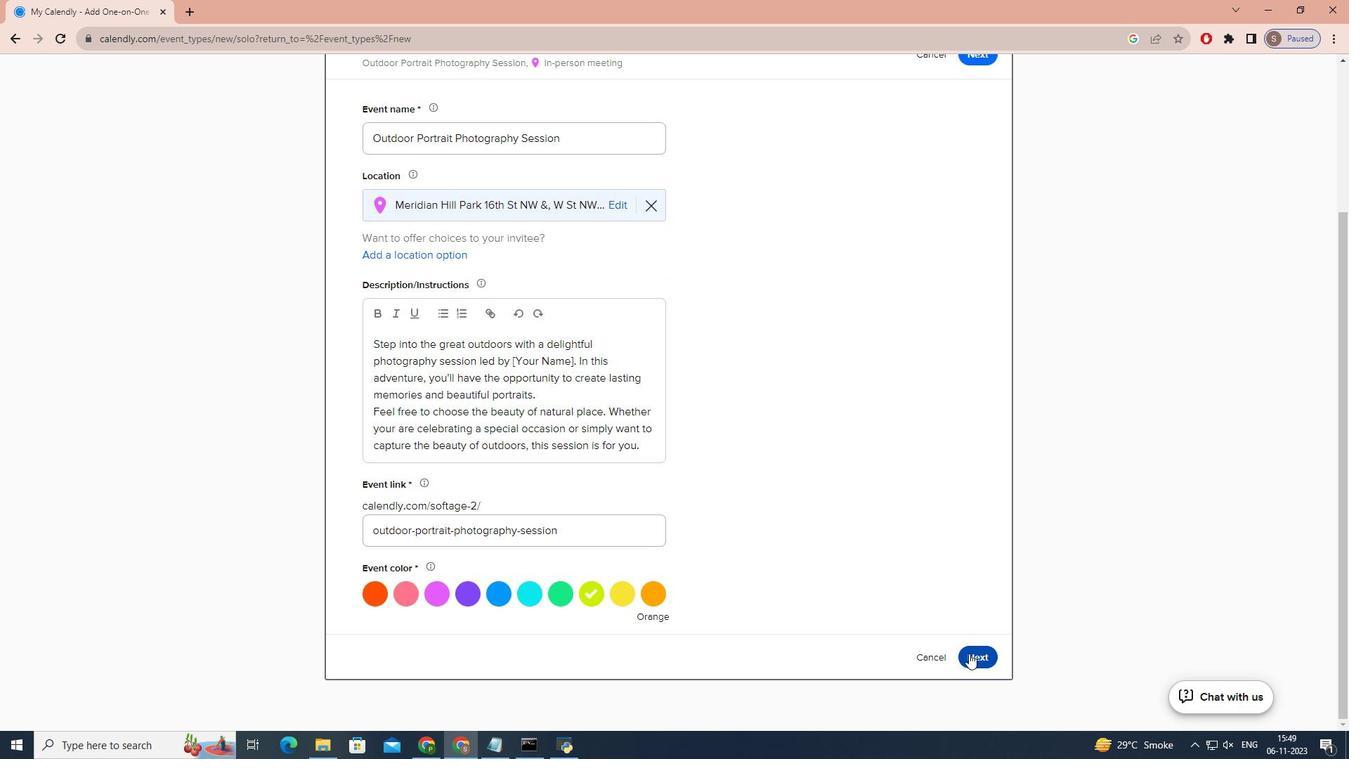
Action: Mouse moved to (539, 408)
Screenshot: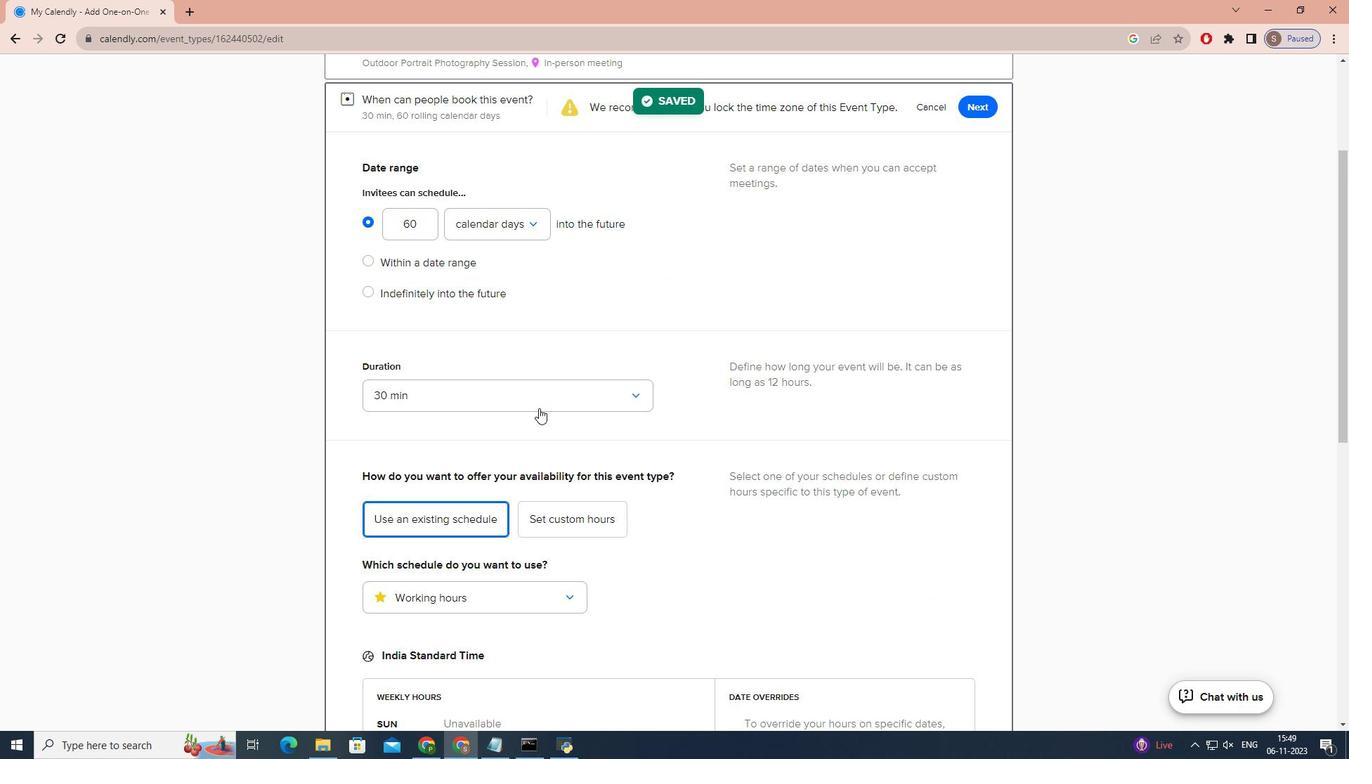 
Action: Mouse pressed left at (539, 408)
Screenshot: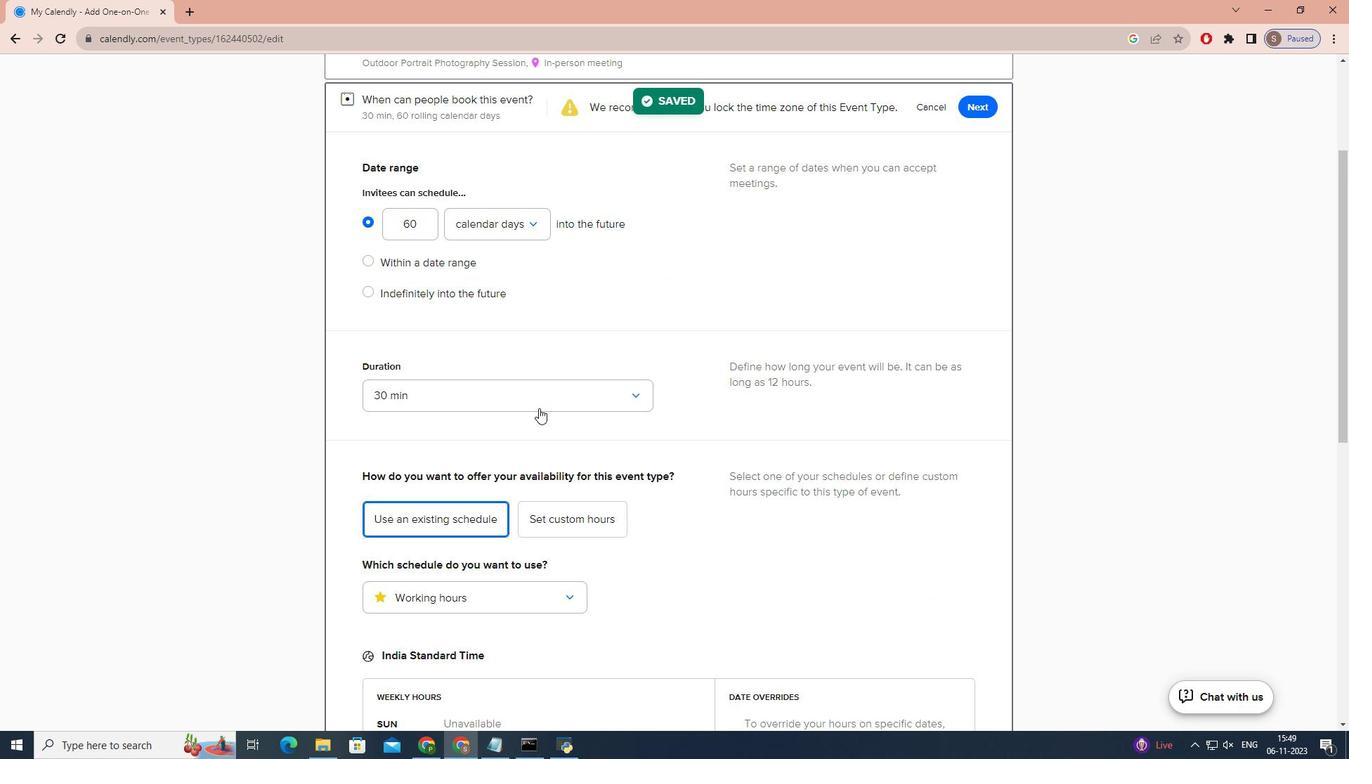 
Action: Mouse moved to (452, 546)
Screenshot: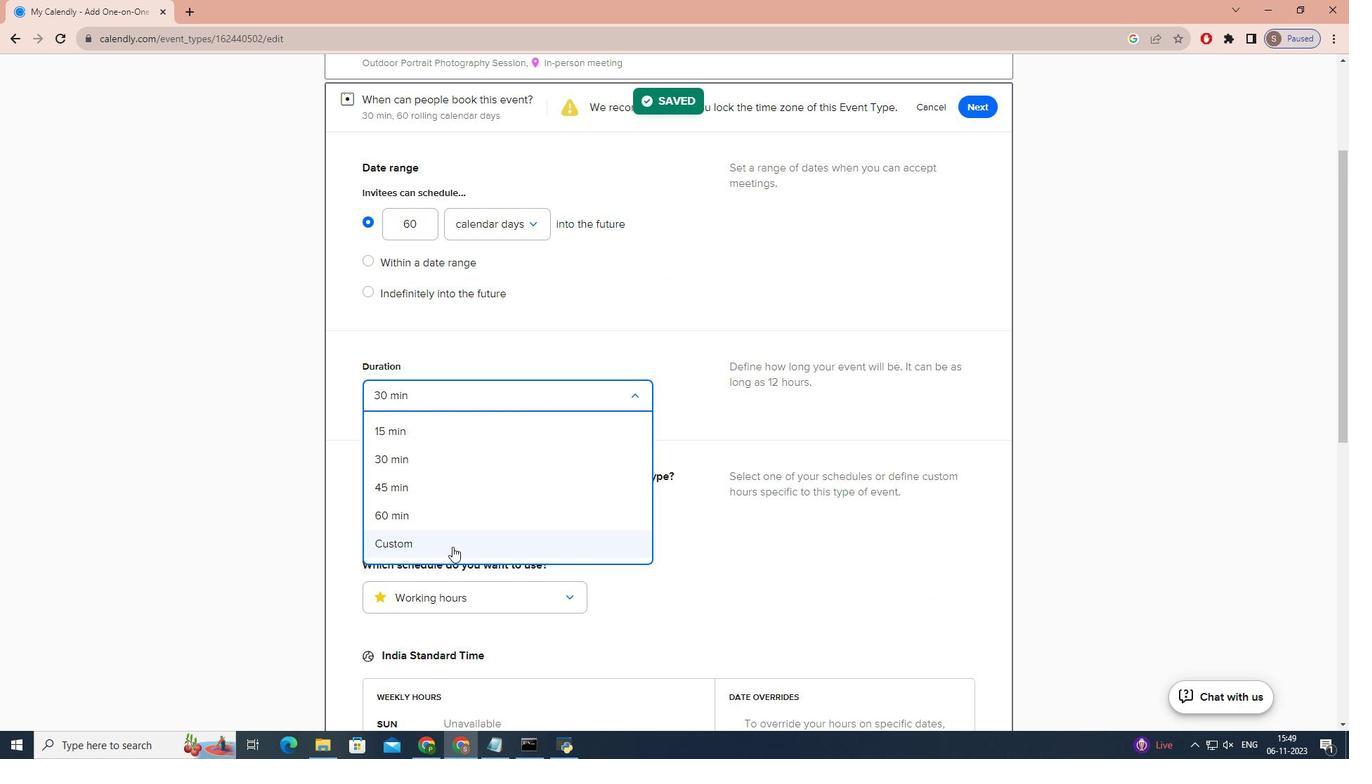 
Action: Mouse pressed left at (452, 546)
Screenshot: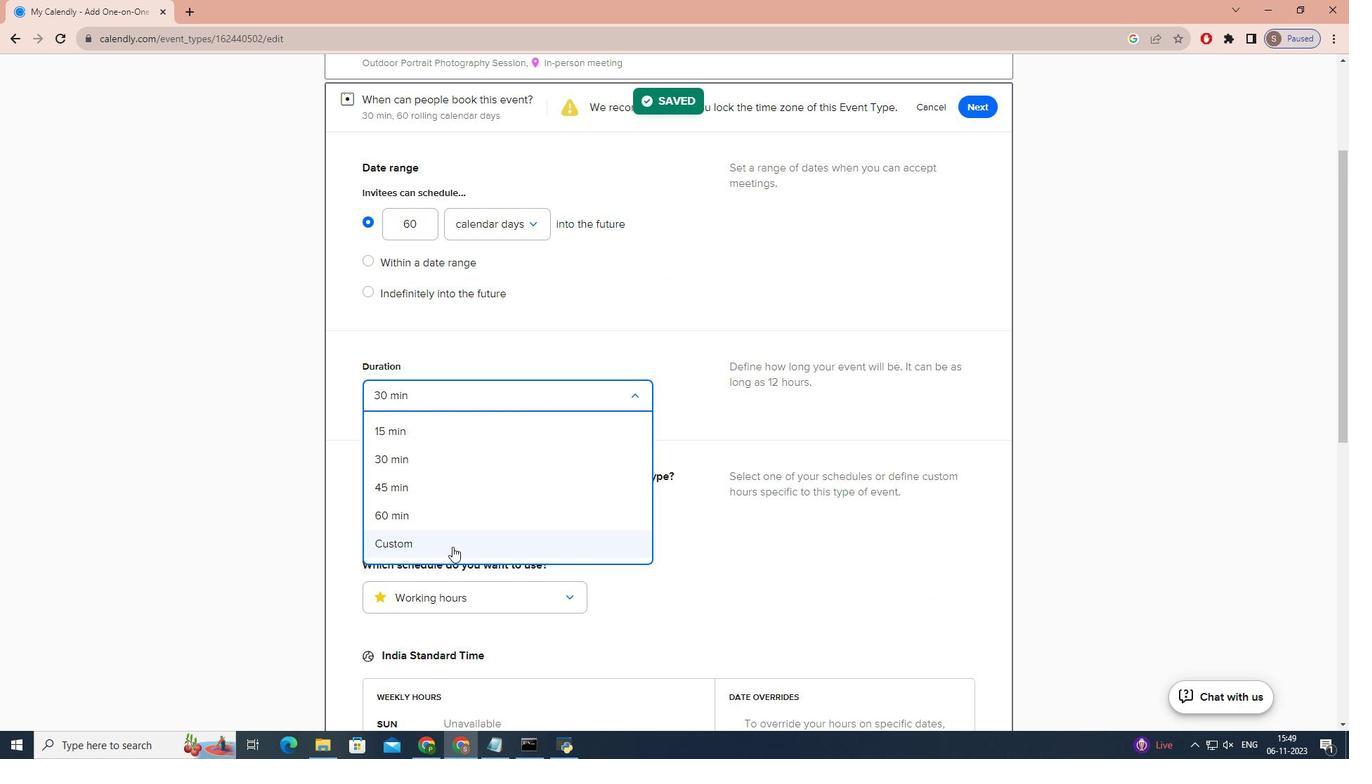 
Action: Mouse moved to (487, 443)
Screenshot: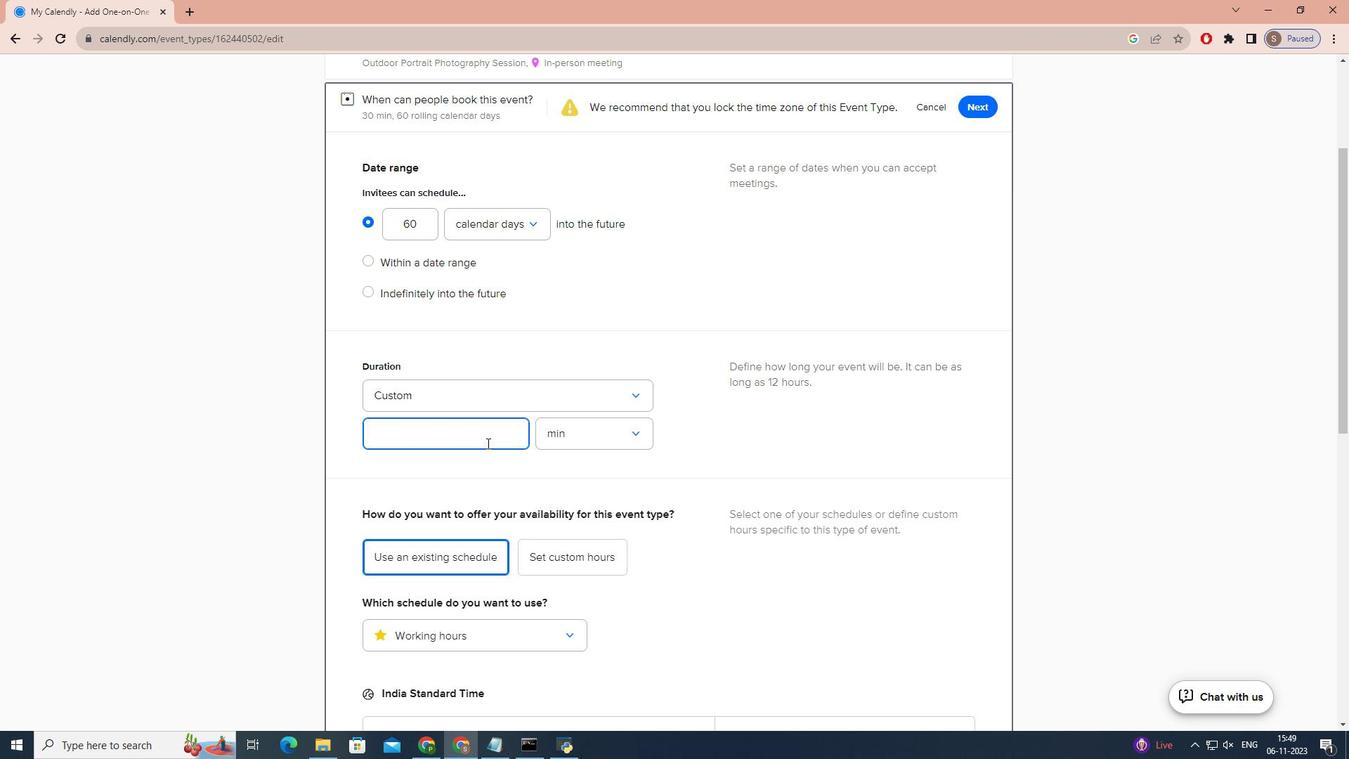 
Action: Key pressed 90
Screenshot: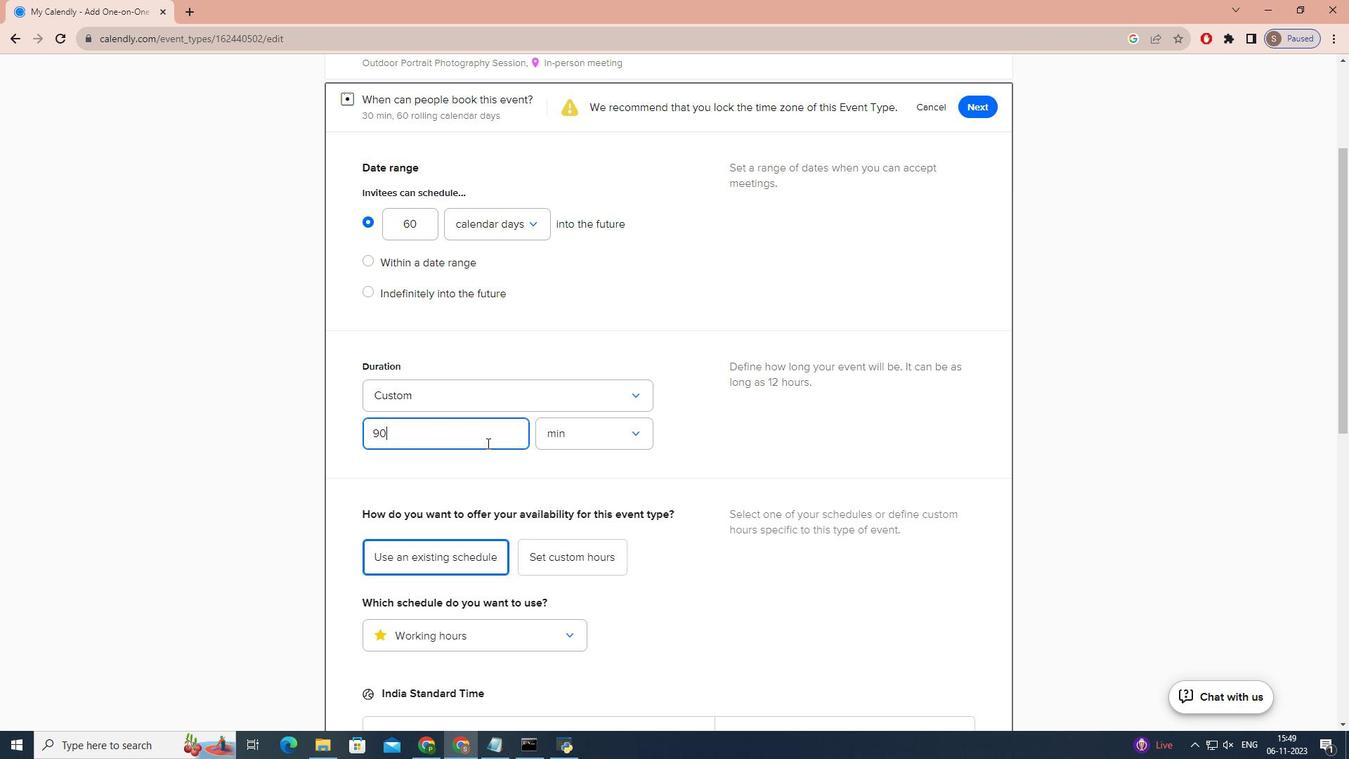 
Action: Mouse moved to (734, 440)
Screenshot: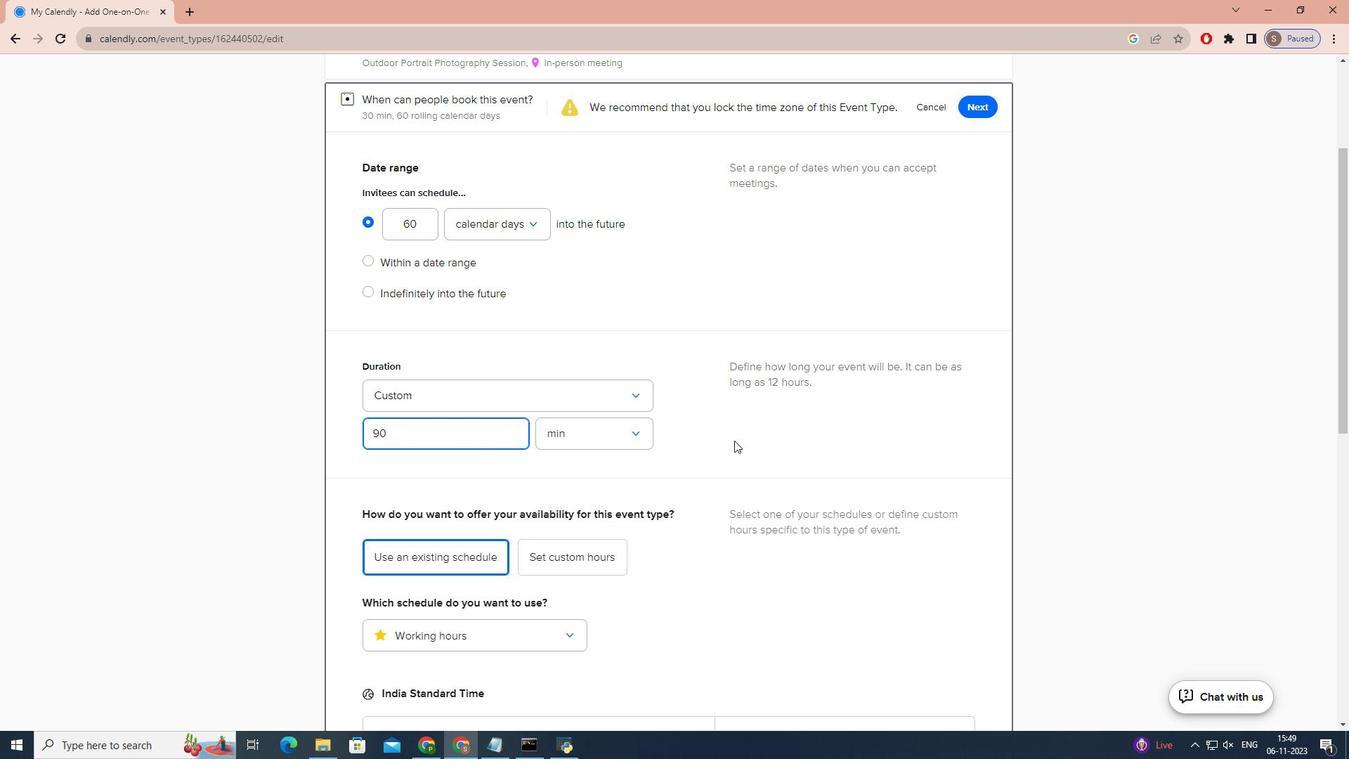 
Action: Mouse scrolled (734, 441) with delta (0, 0)
Screenshot: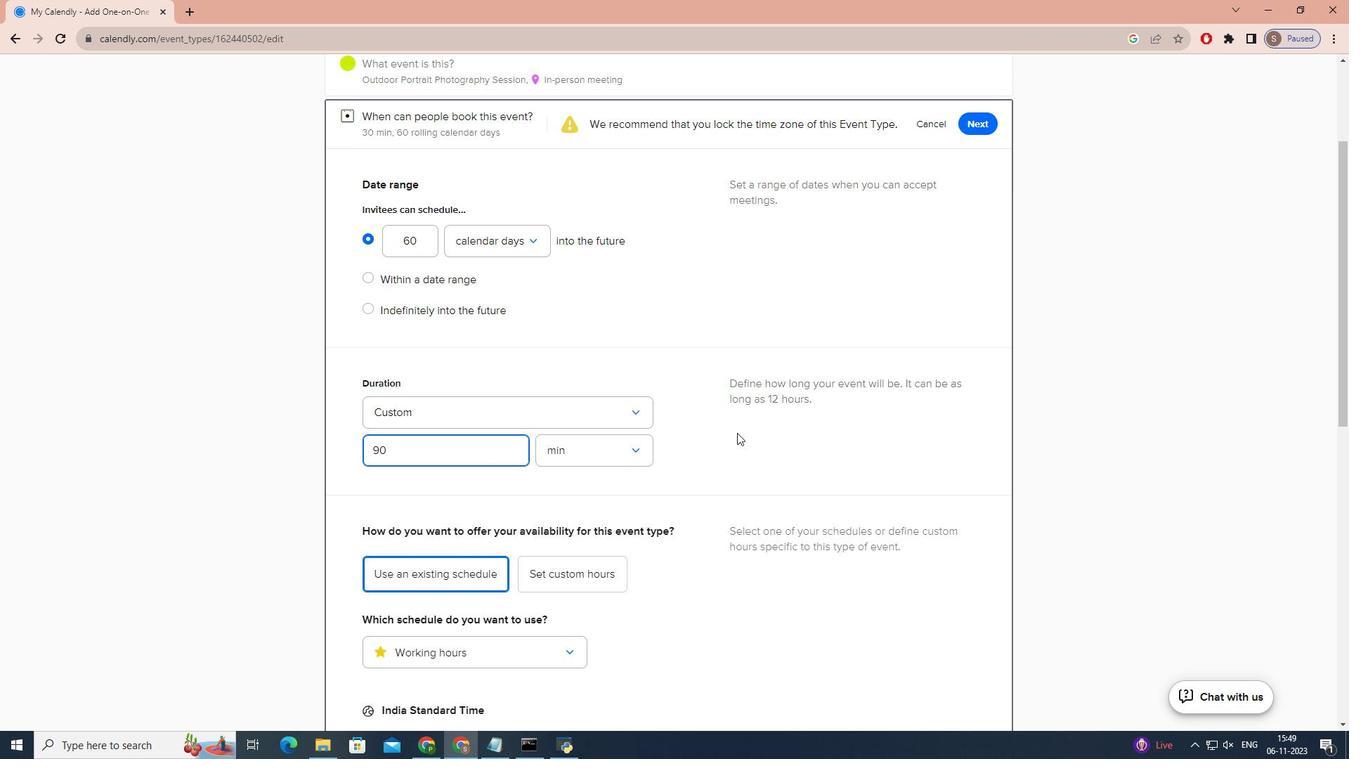 
Action: Mouse moved to (735, 440)
Screenshot: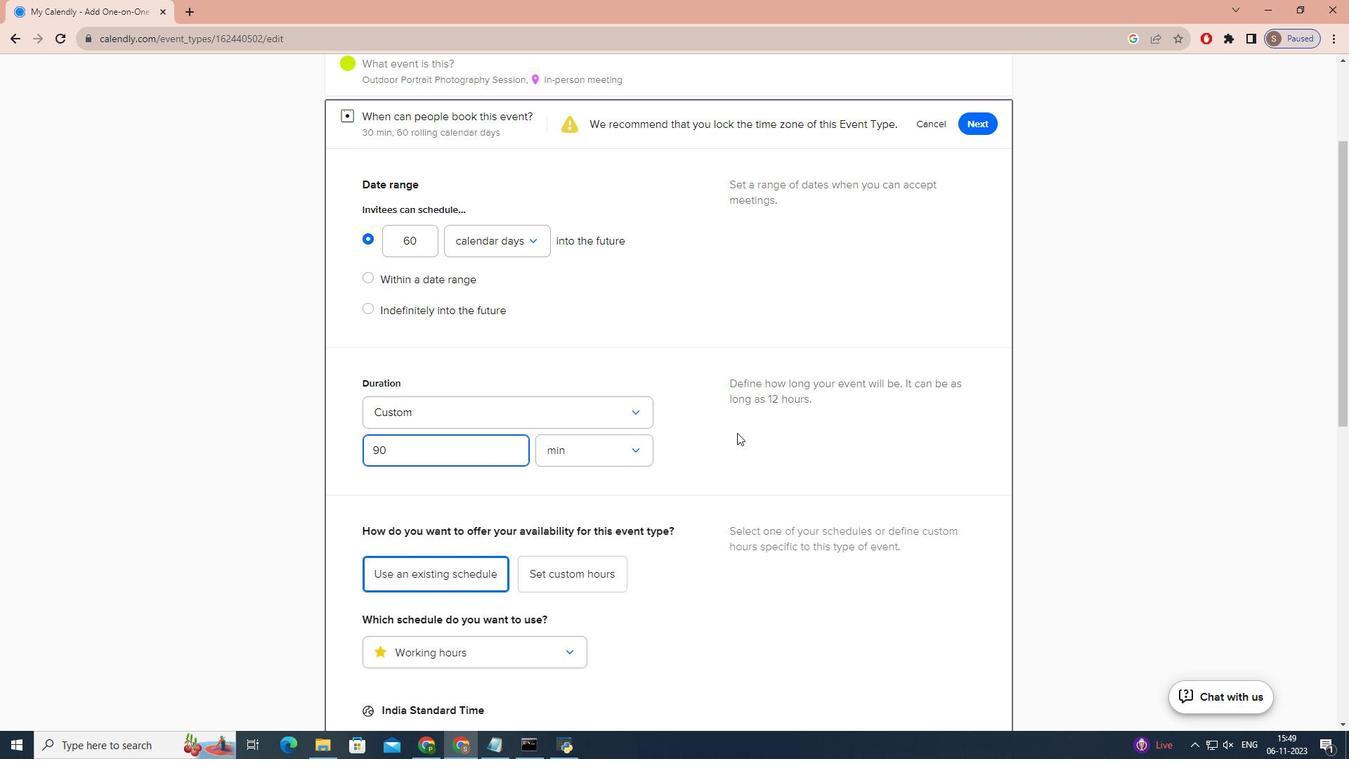 
Action: Mouse scrolled (735, 441) with delta (0, 0)
Screenshot: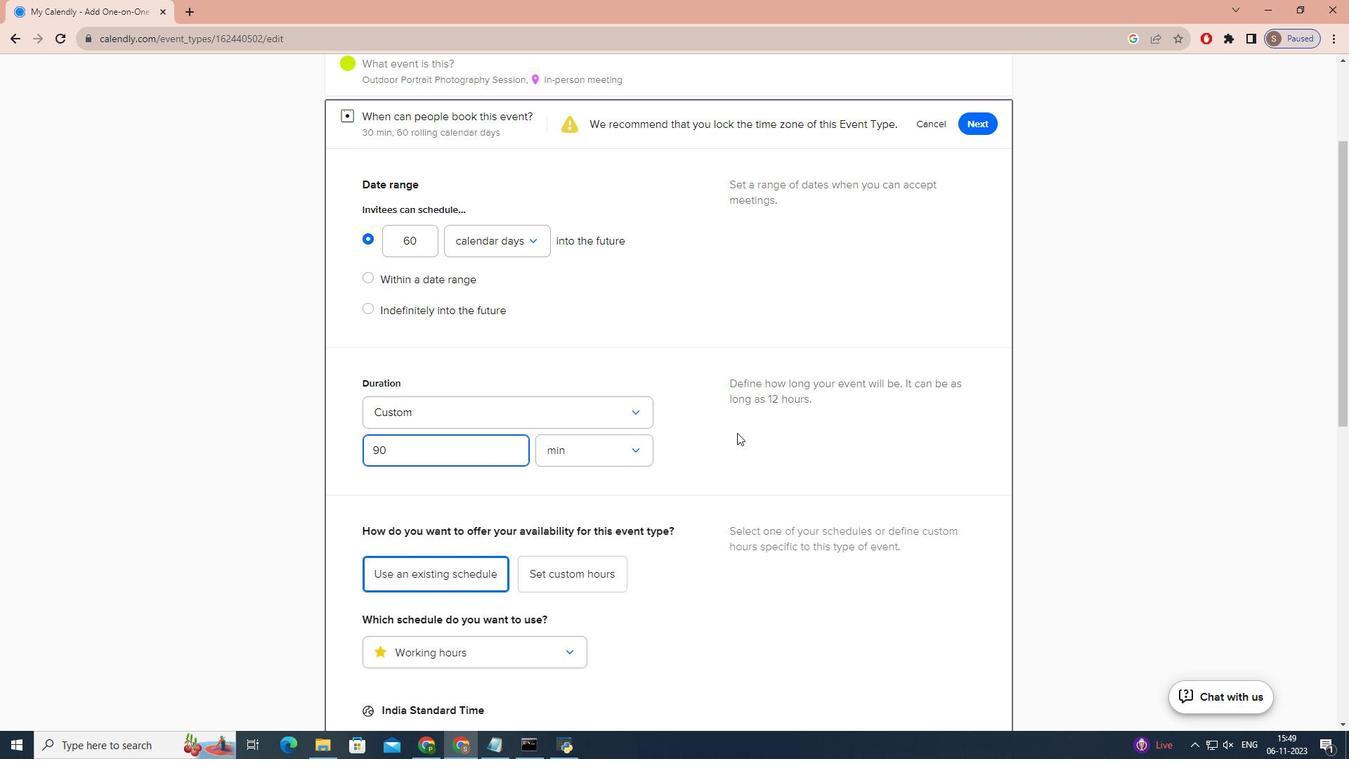 
Action: Mouse moved to (735, 439)
Screenshot: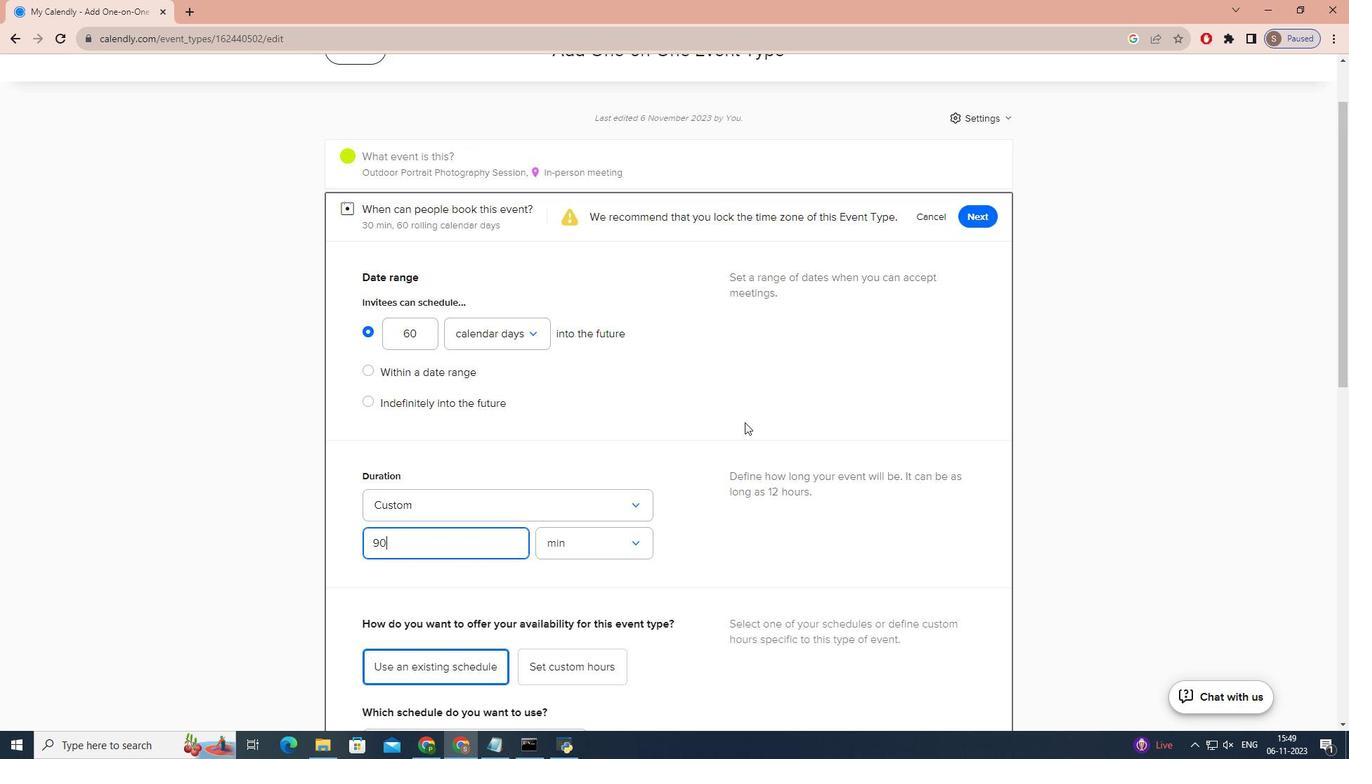 
Action: Mouse scrolled (735, 440) with delta (0, 0)
Screenshot: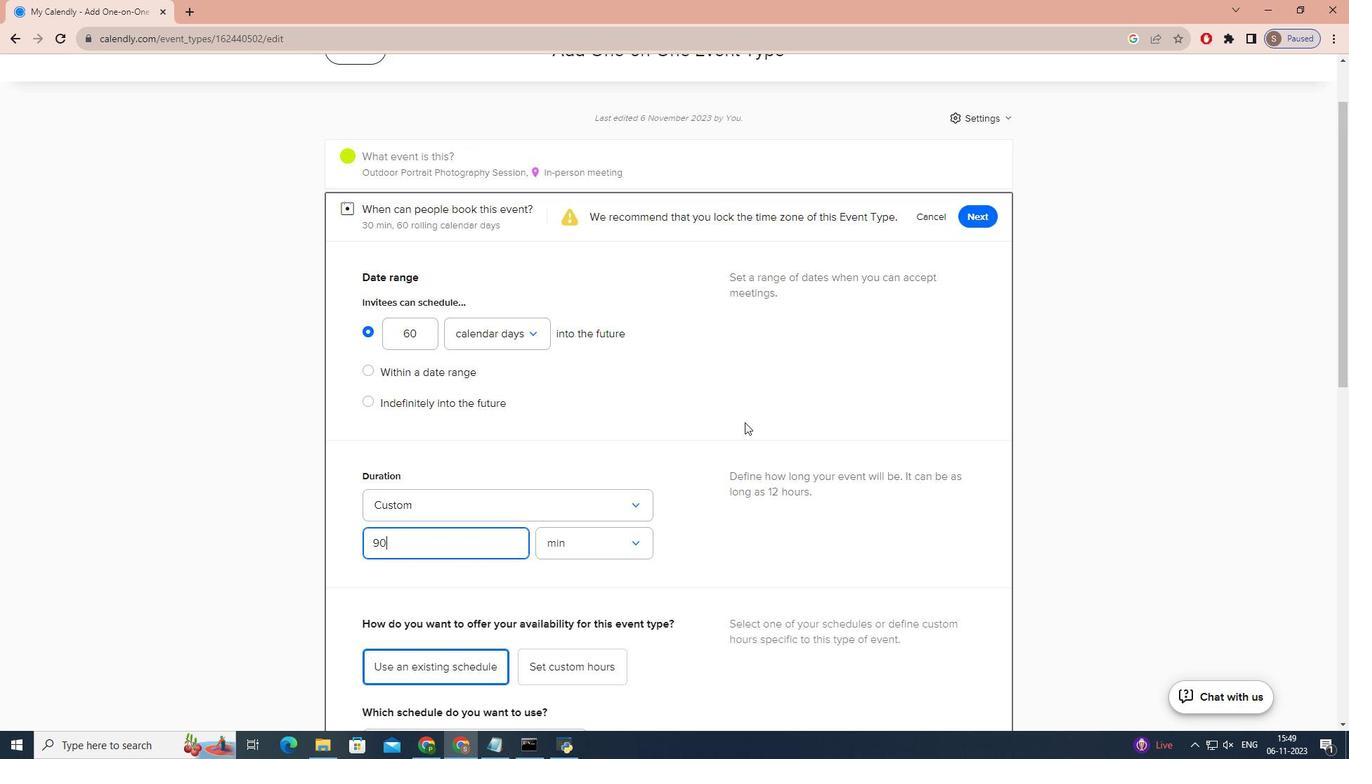 
Action: Mouse moved to (739, 430)
Screenshot: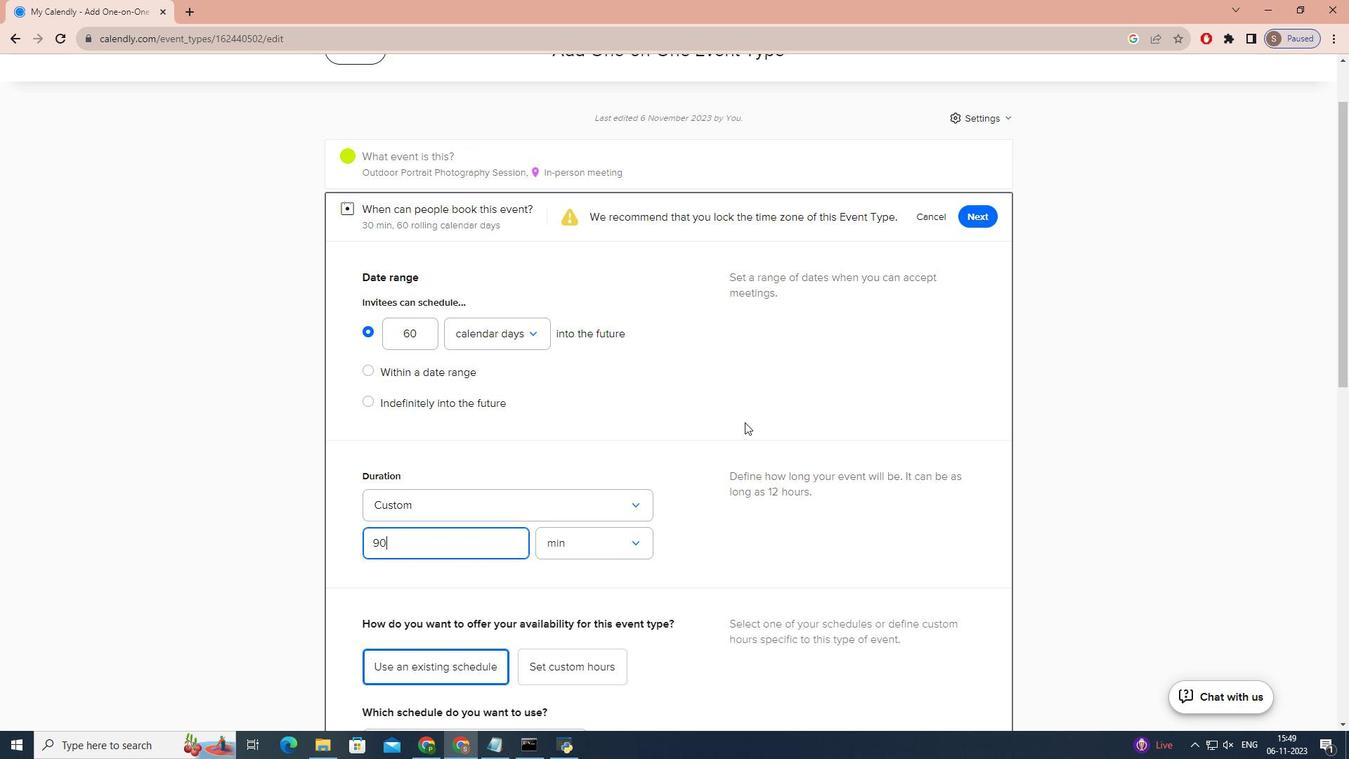 
Action: Mouse scrolled (739, 431) with delta (0, 0)
Screenshot: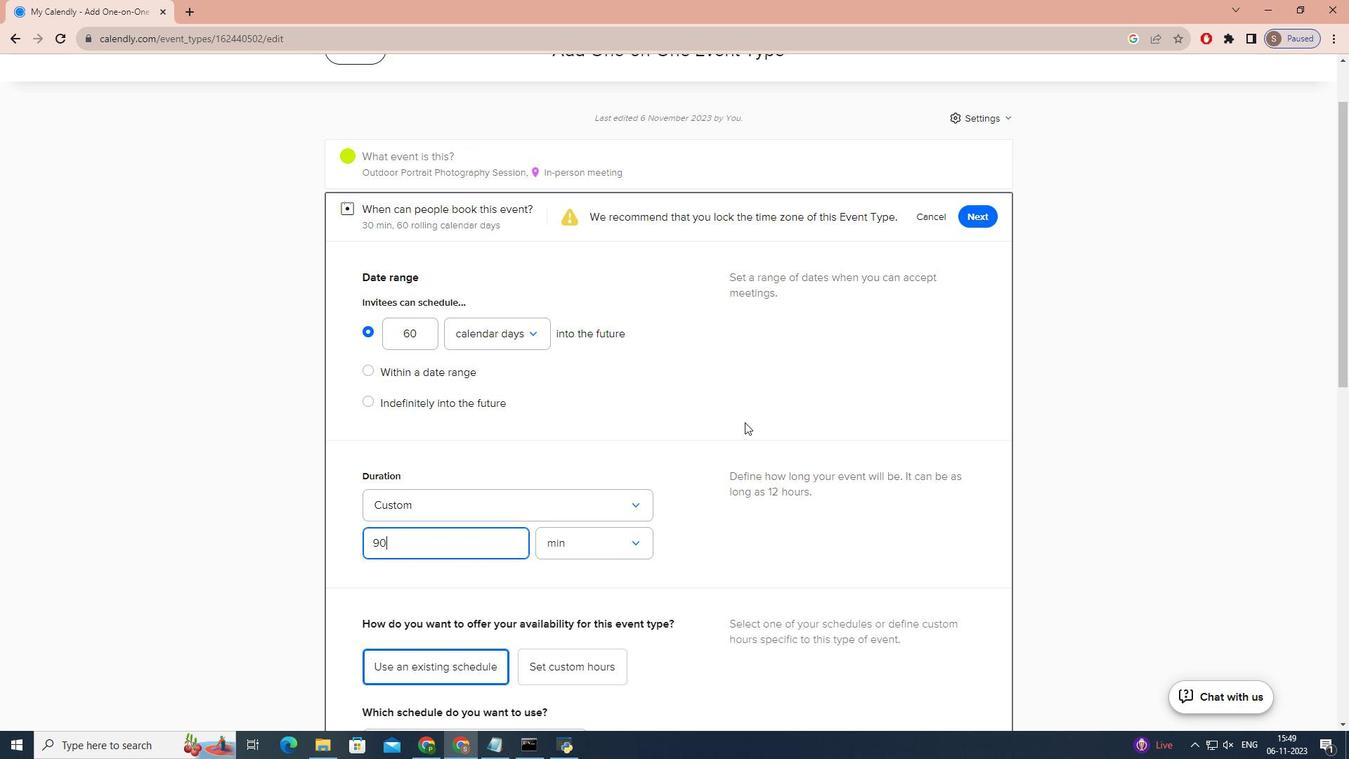 
Action: Mouse moved to (982, 288)
Screenshot: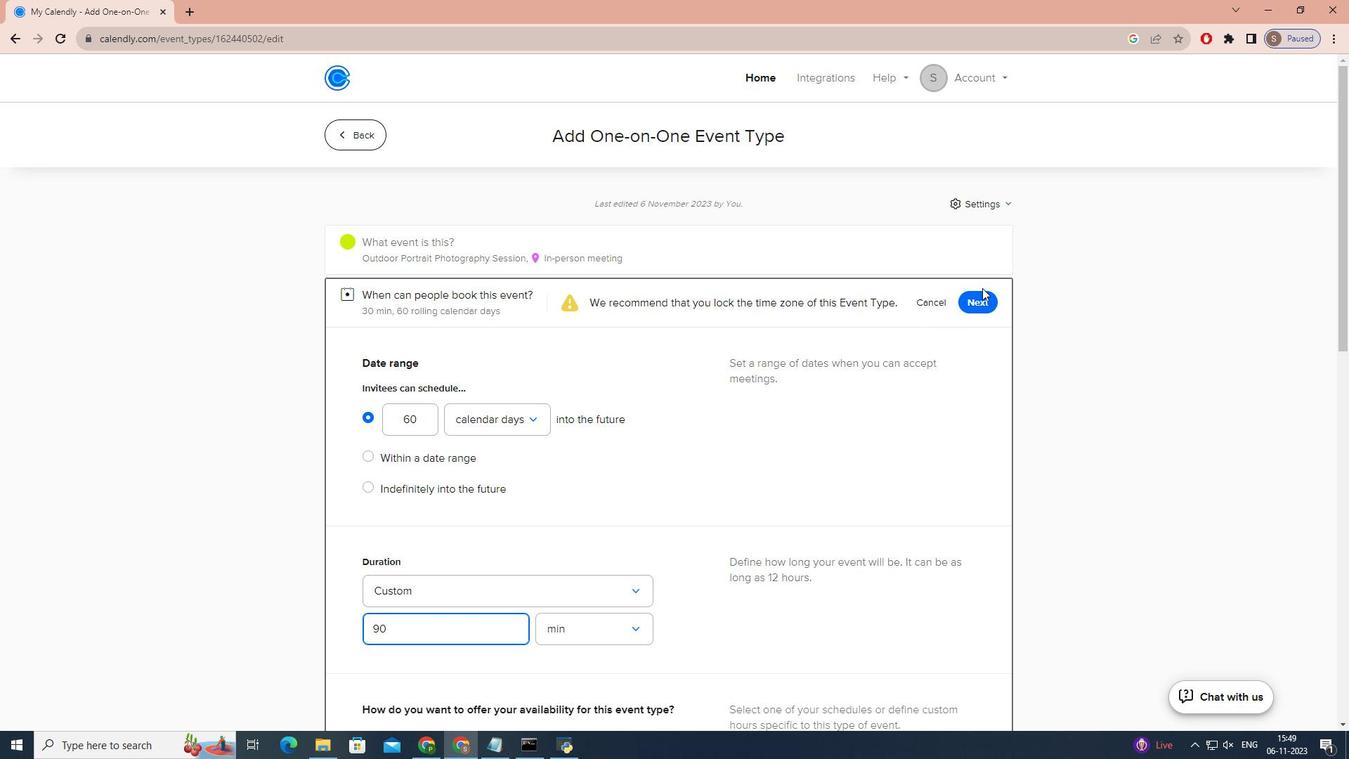 
Action: Mouse pressed left at (982, 288)
Screenshot: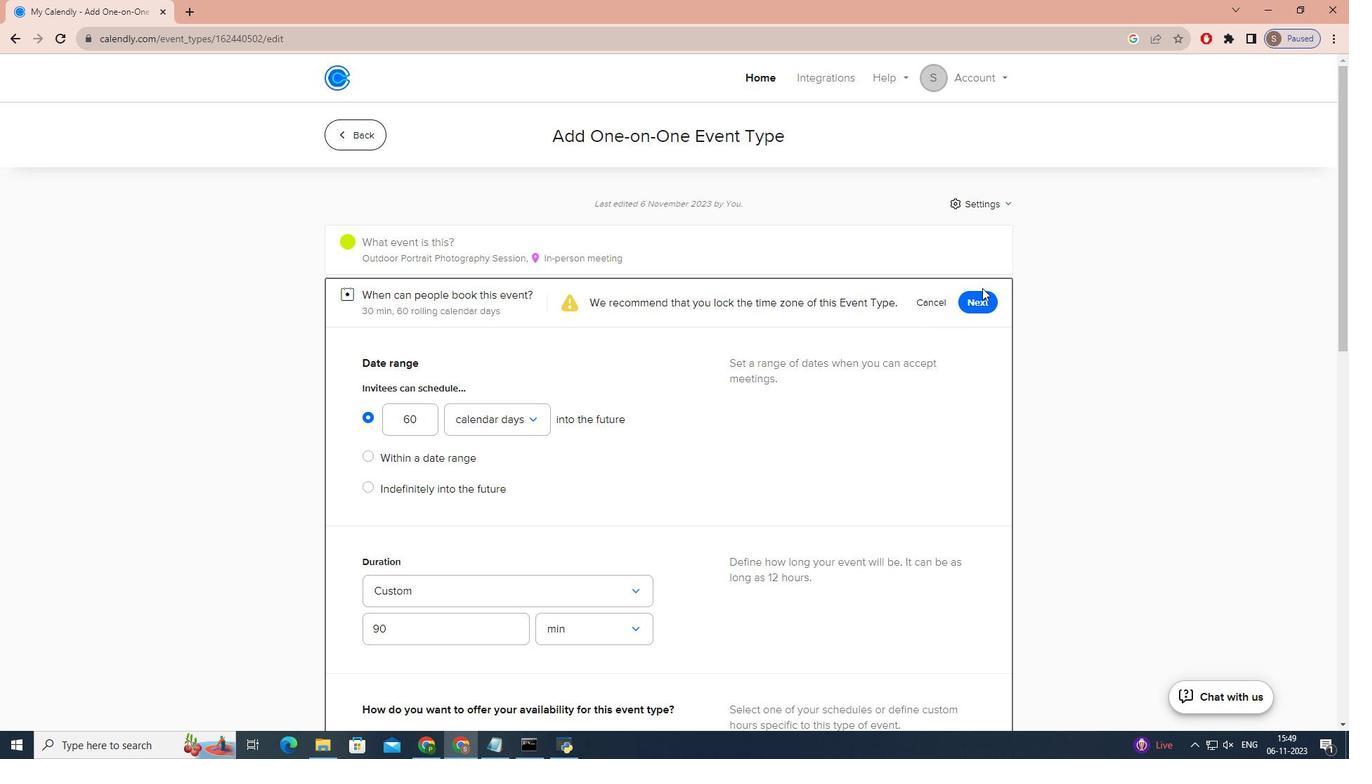 
Action: Mouse moved to (982, 290)
Screenshot: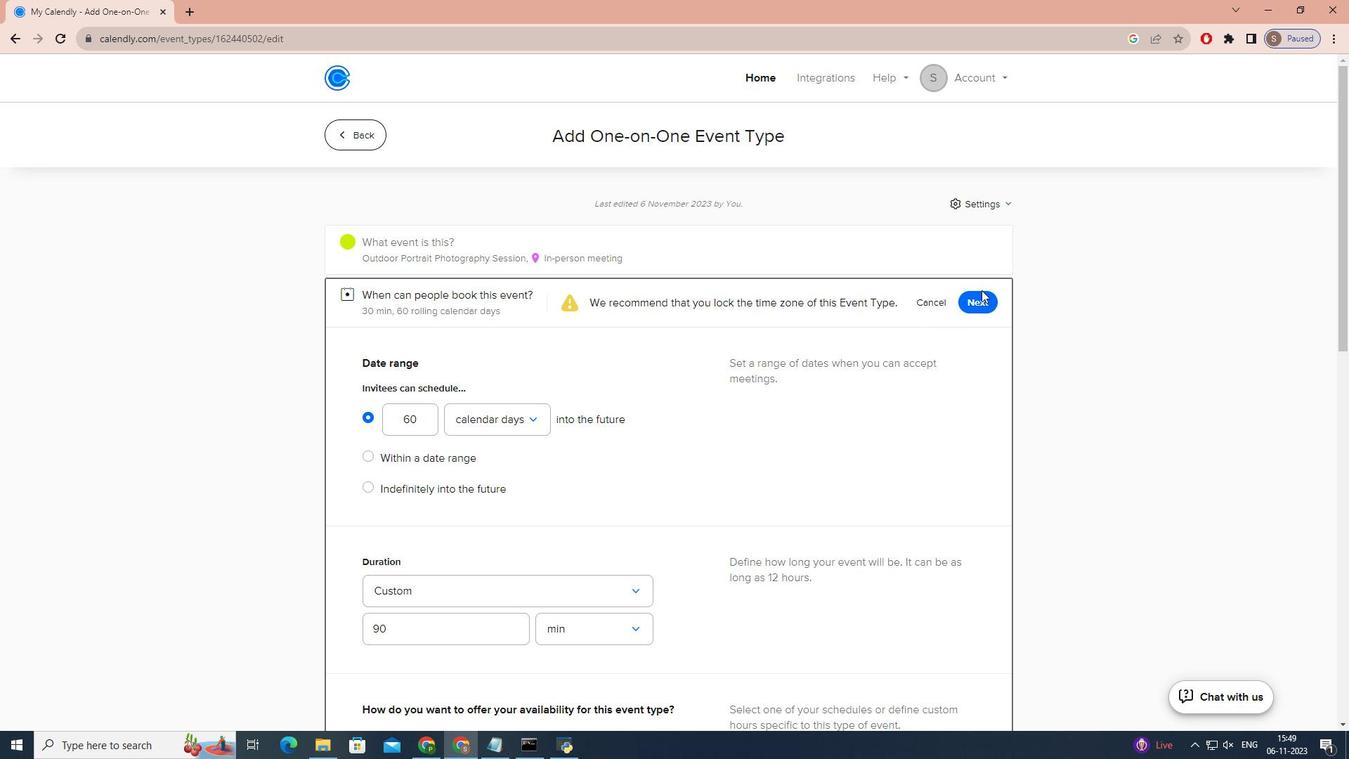 
Action: Mouse pressed left at (982, 290)
Screenshot: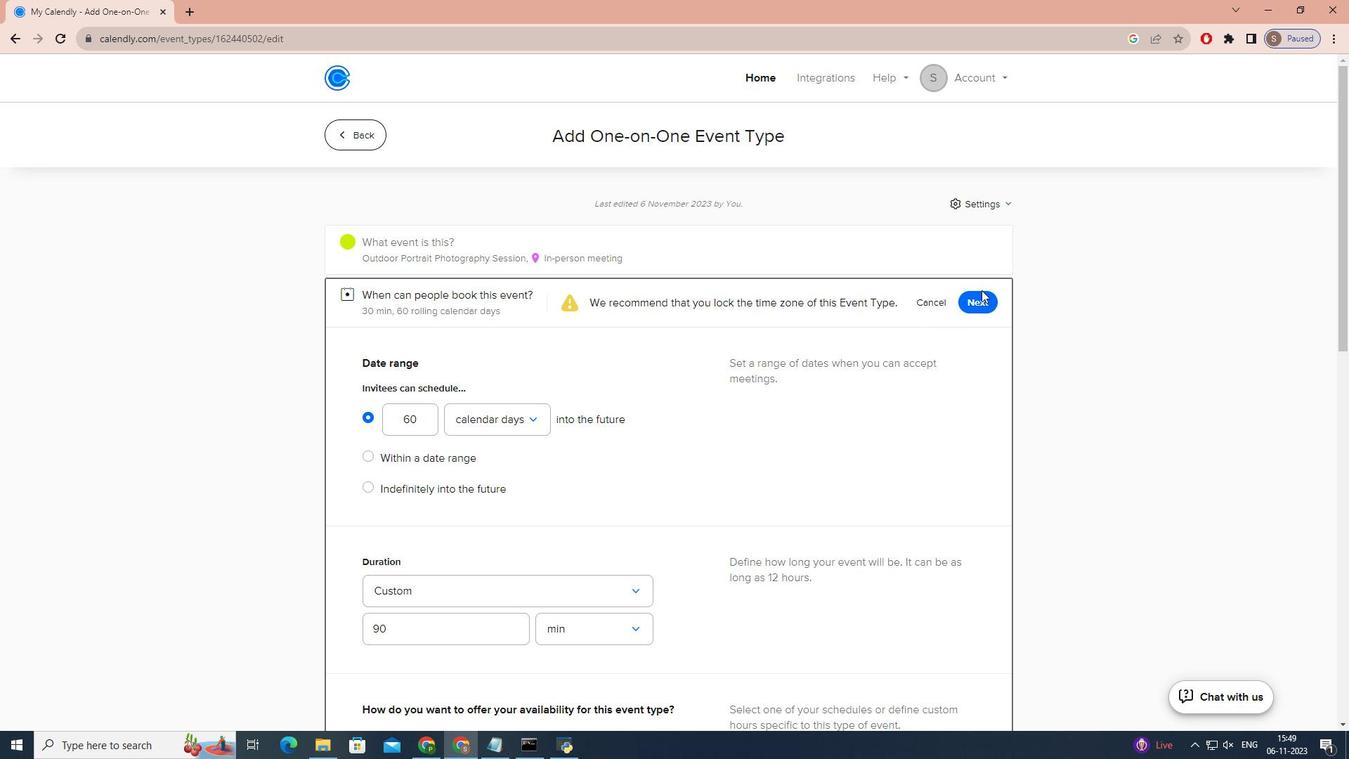 
Action: Mouse moved to (982, 304)
Screenshot: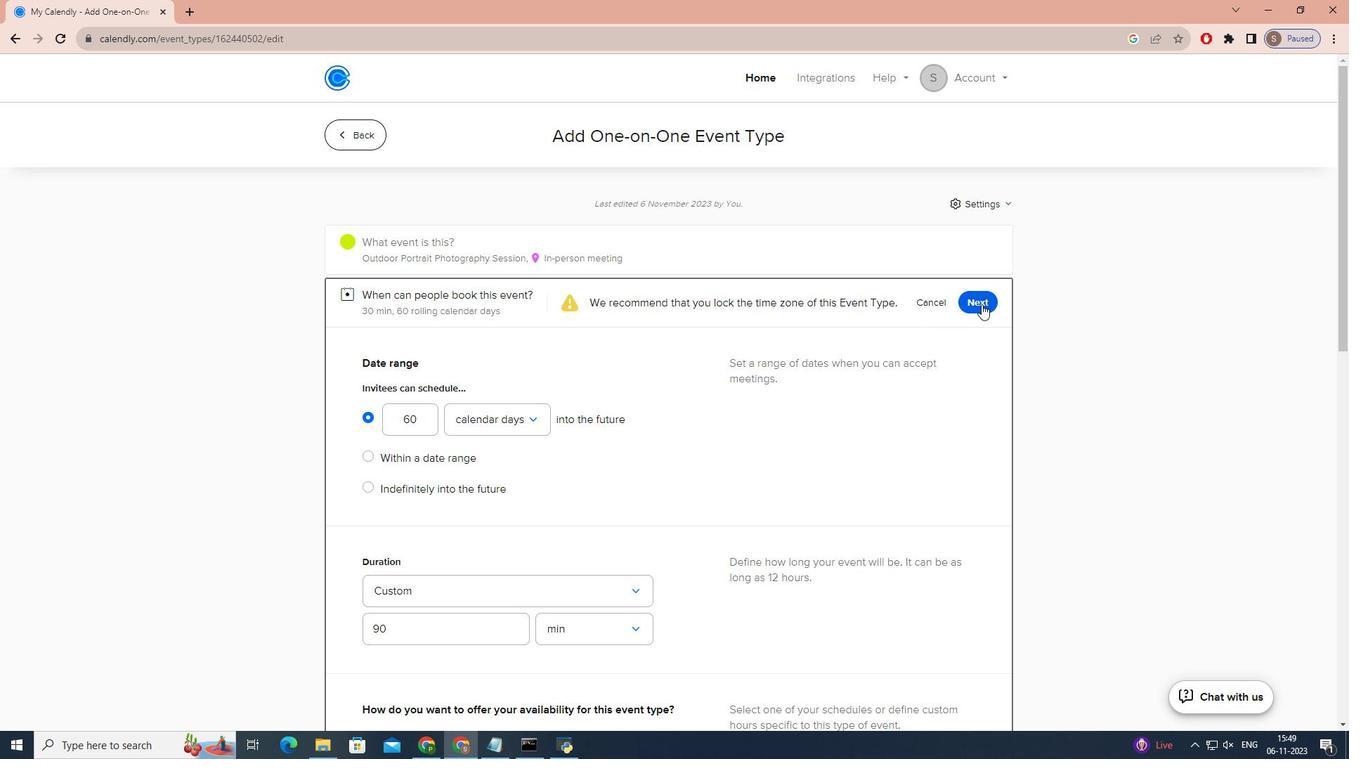 
Action: Mouse pressed left at (982, 304)
Screenshot: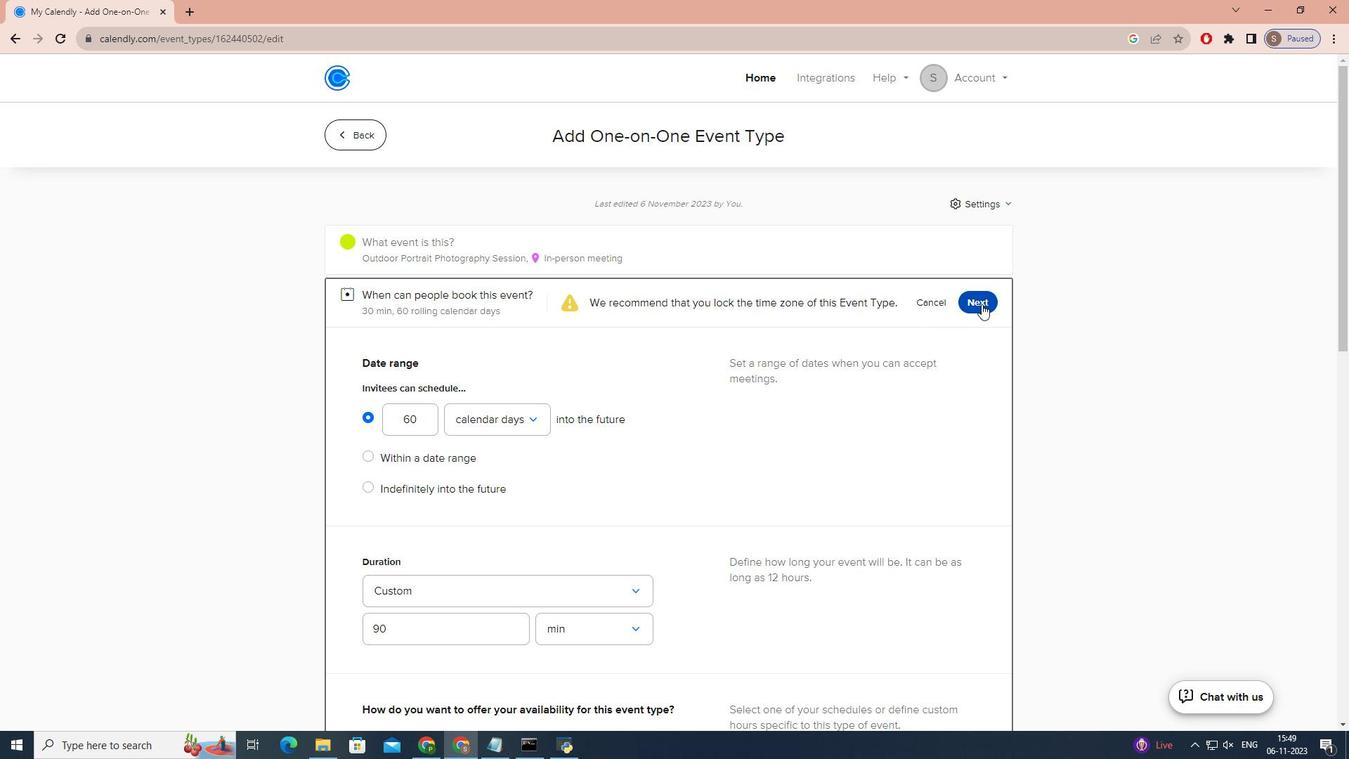 
